 Task: Look for space in Vitré, France from 1st June, 2023 to 9th June, 2023 for 5 adults in price range Rs.6000 to Rs.12000. Place can be entire place with 3 bedrooms having 3 beds and 3 bathrooms. Property type can be house, flat, guest house. Booking option can be shelf check-in. Required host language is English.
Action: Mouse moved to (385, 77)
Screenshot: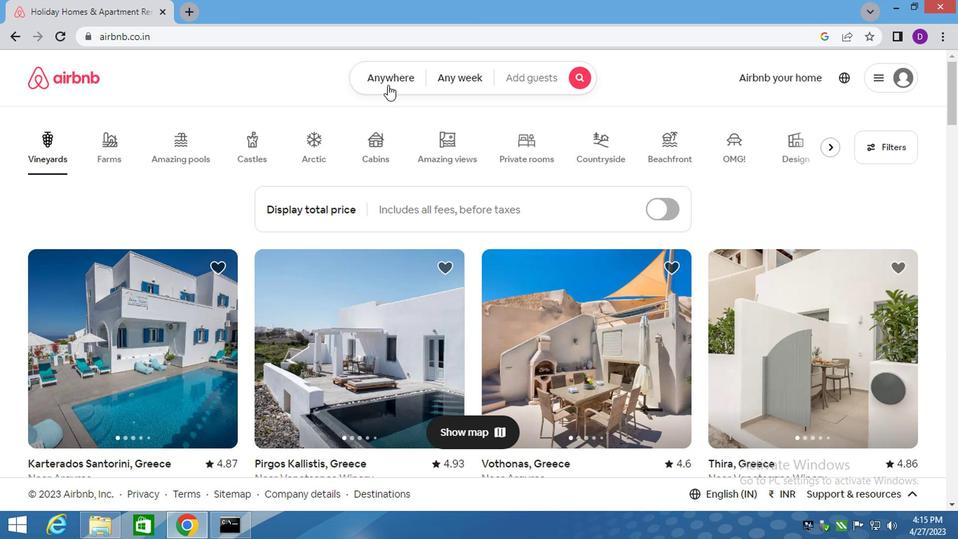 
Action: Mouse pressed left at (385, 77)
Screenshot: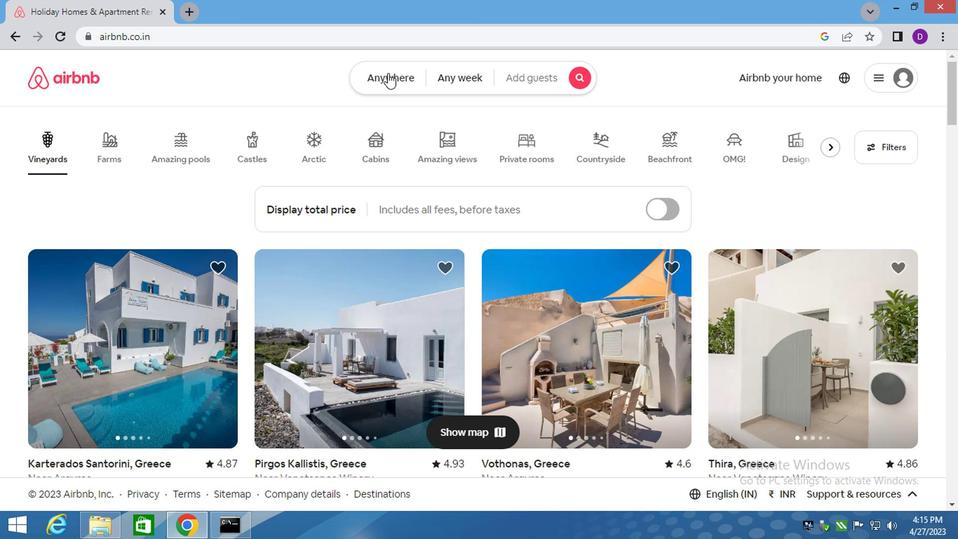 
Action: Mouse moved to (217, 140)
Screenshot: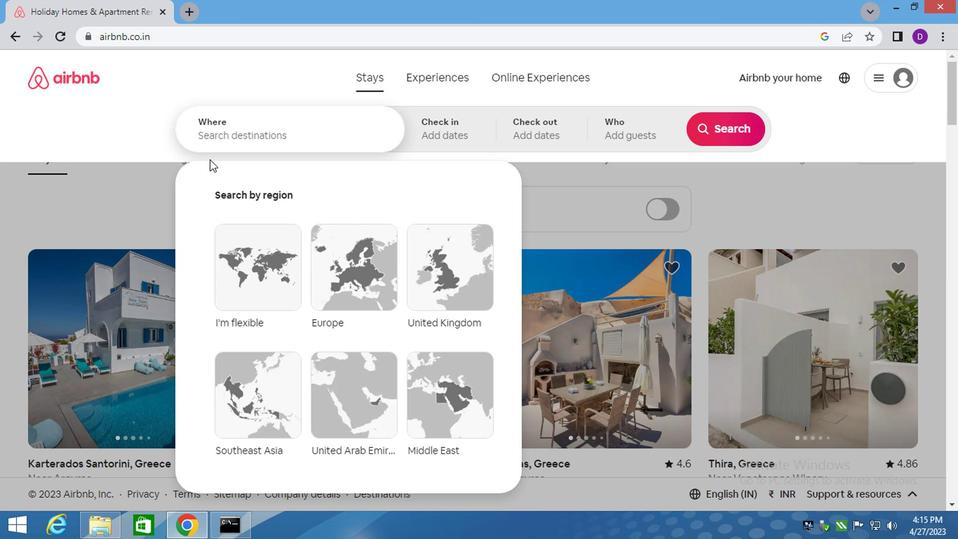 
Action: Mouse pressed left at (217, 140)
Screenshot: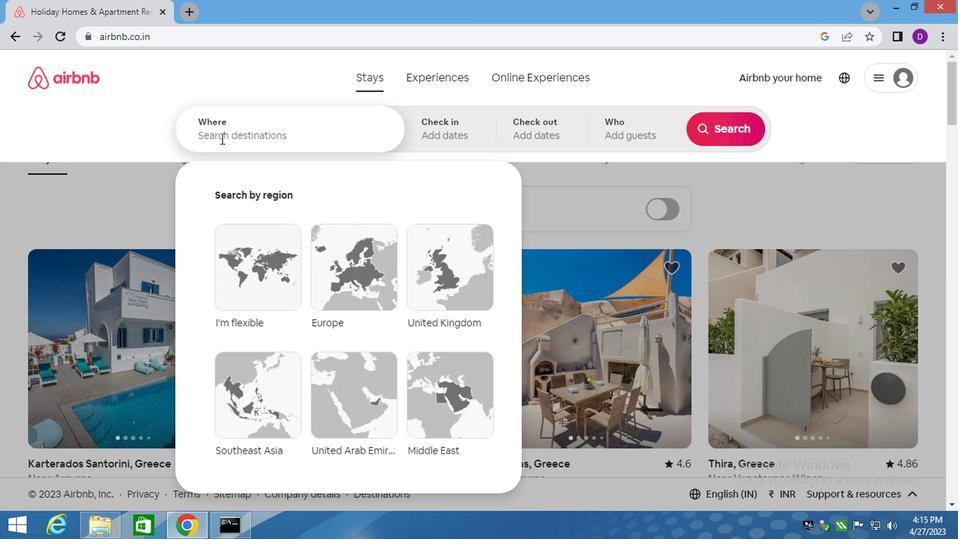 
Action: Key pressed <Key.shift>VITRE,<Key.space><Key.shift>FRAN
Screenshot: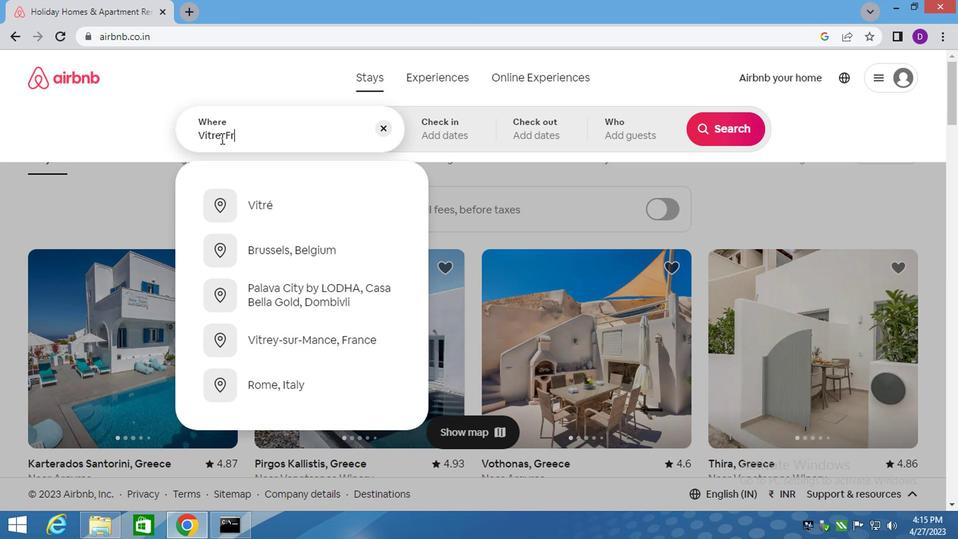 
Action: Mouse moved to (715, 240)
Screenshot: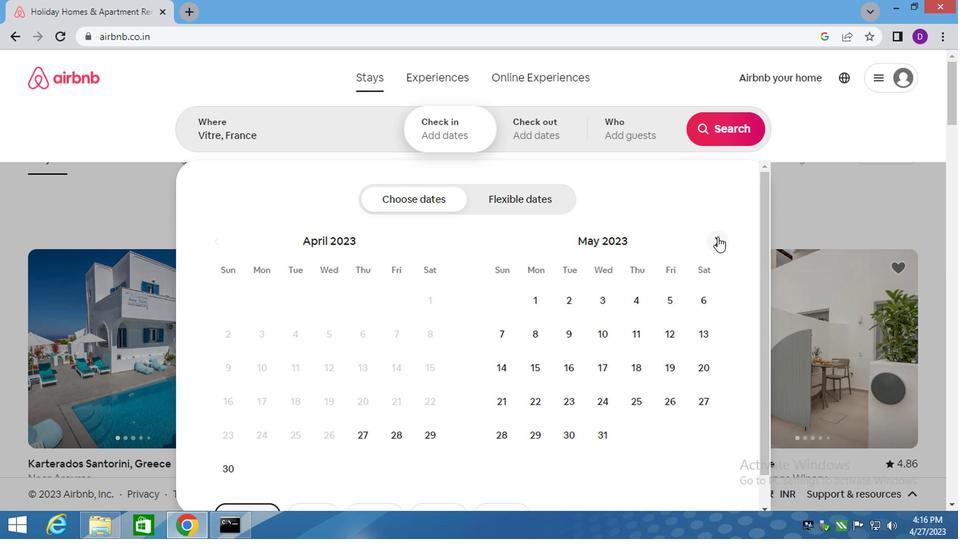 
Action: Mouse pressed left at (715, 240)
Screenshot: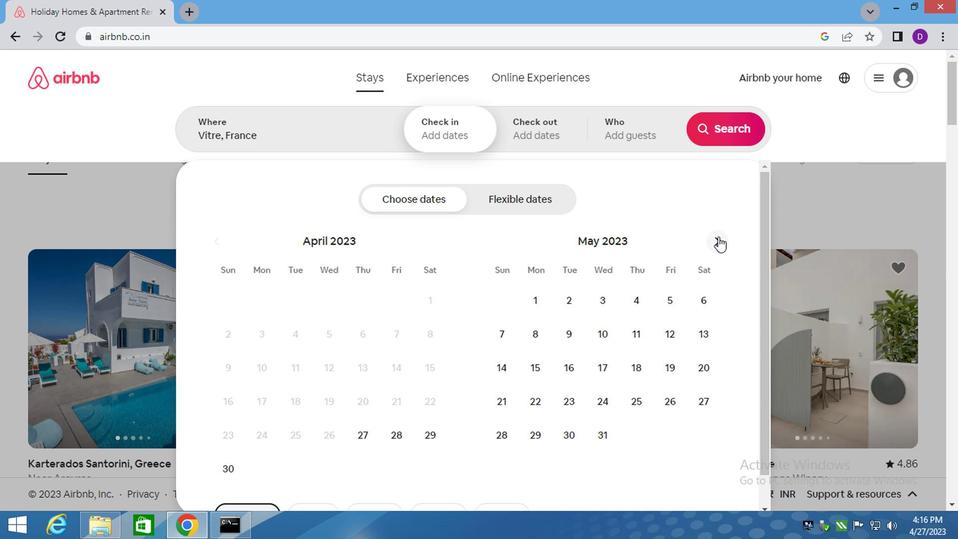 
Action: Mouse moved to (632, 305)
Screenshot: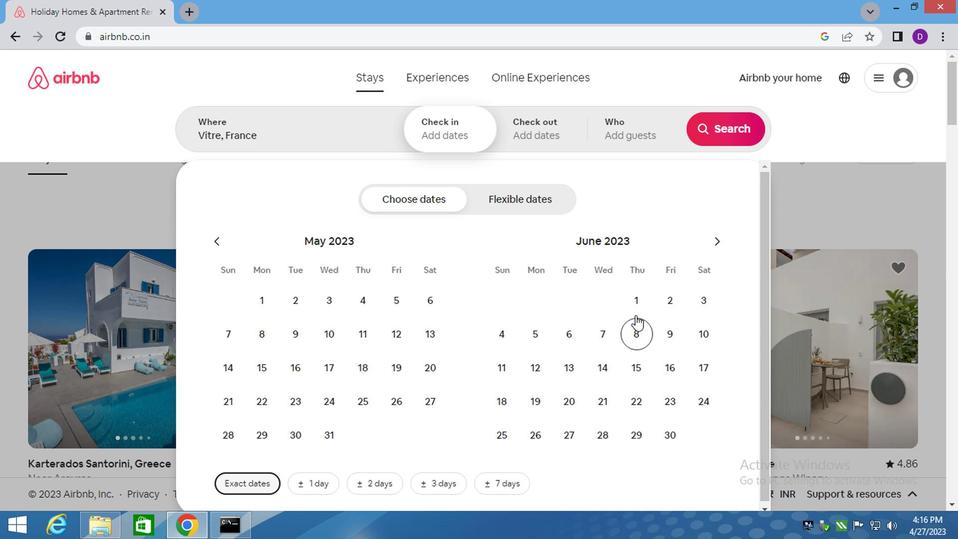 
Action: Mouse pressed left at (632, 305)
Screenshot: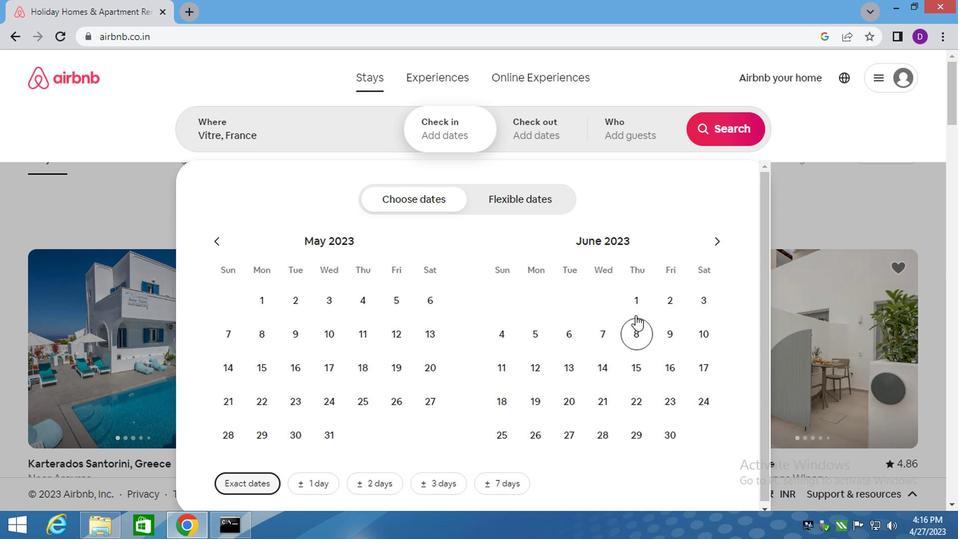 
Action: Mouse moved to (665, 344)
Screenshot: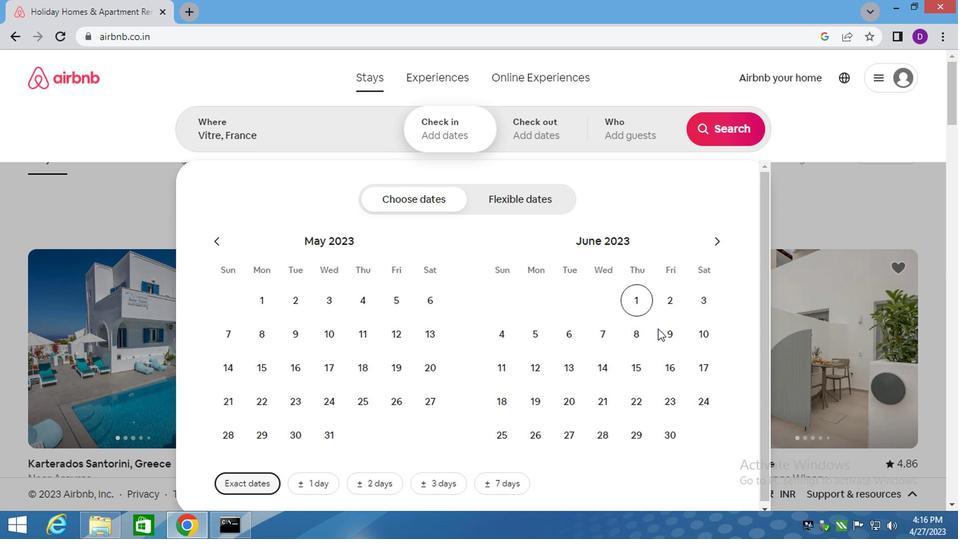 
Action: Mouse pressed left at (665, 344)
Screenshot: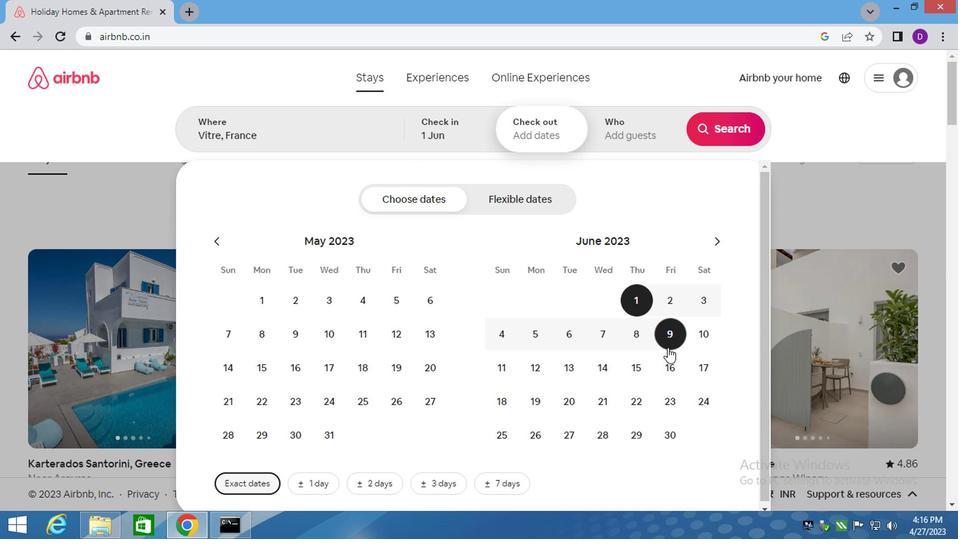 
Action: Mouse moved to (626, 144)
Screenshot: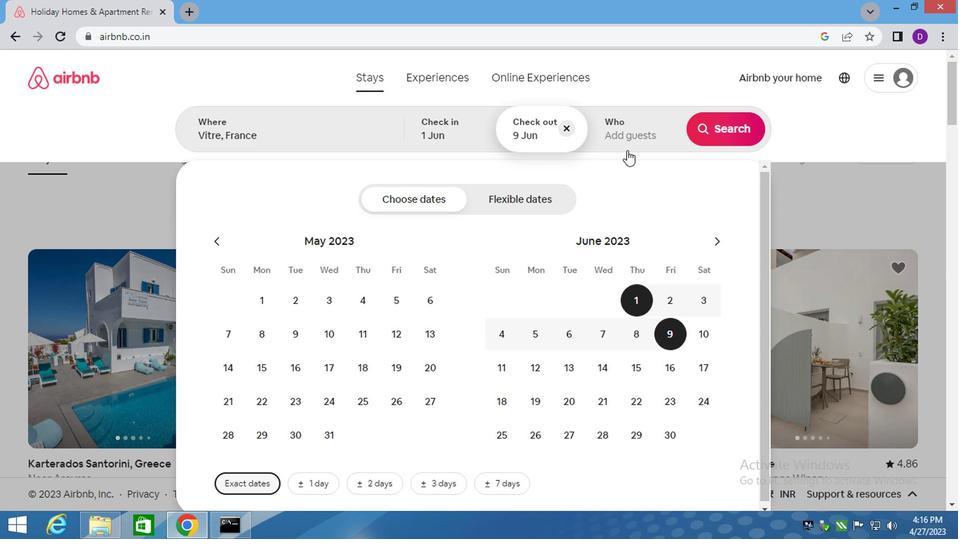 
Action: Mouse pressed left at (626, 144)
Screenshot: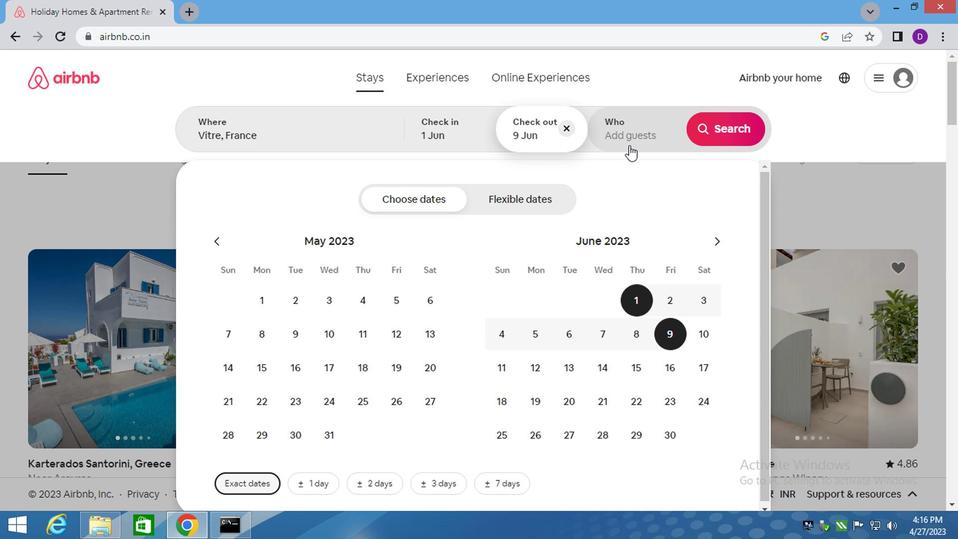 
Action: Mouse moved to (731, 204)
Screenshot: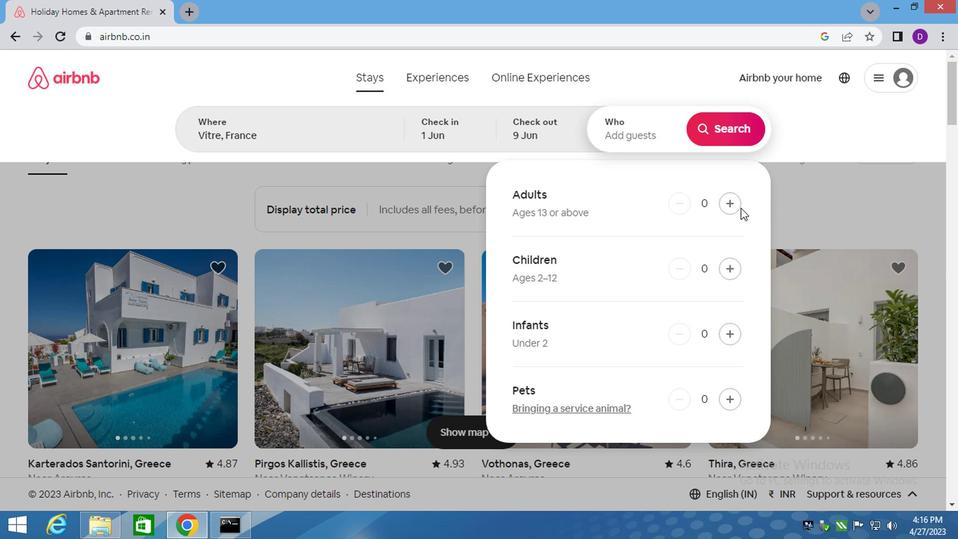 
Action: Mouse pressed left at (731, 204)
Screenshot: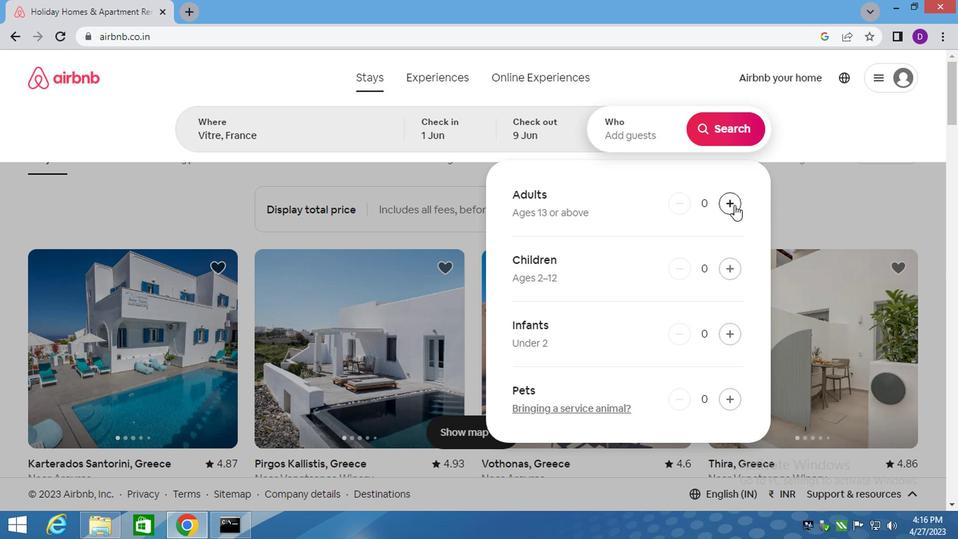 
Action: Mouse pressed left at (731, 204)
Screenshot: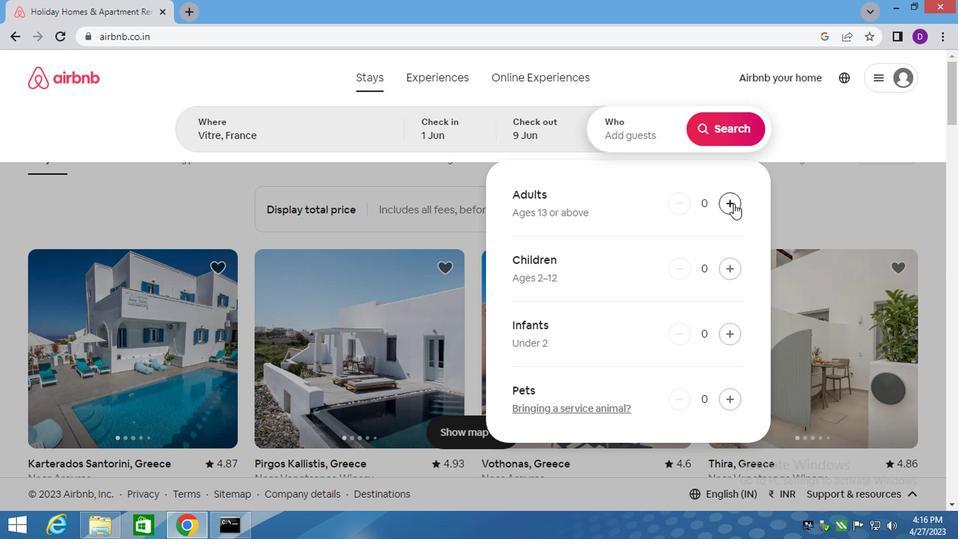 
Action: Mouse pressed left at (731, 204)
Screenshot: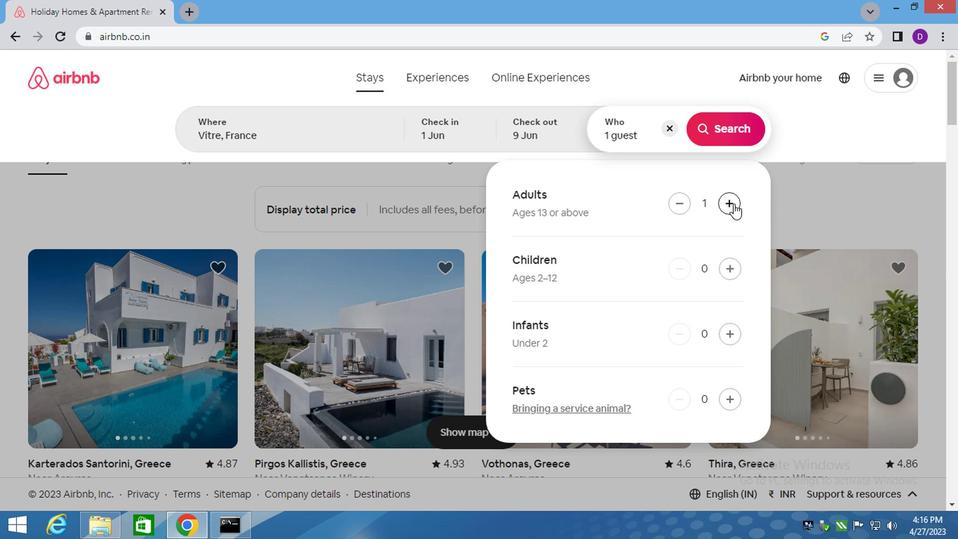 
Action: Mouse pressed left at (731, 204)
Screenshot: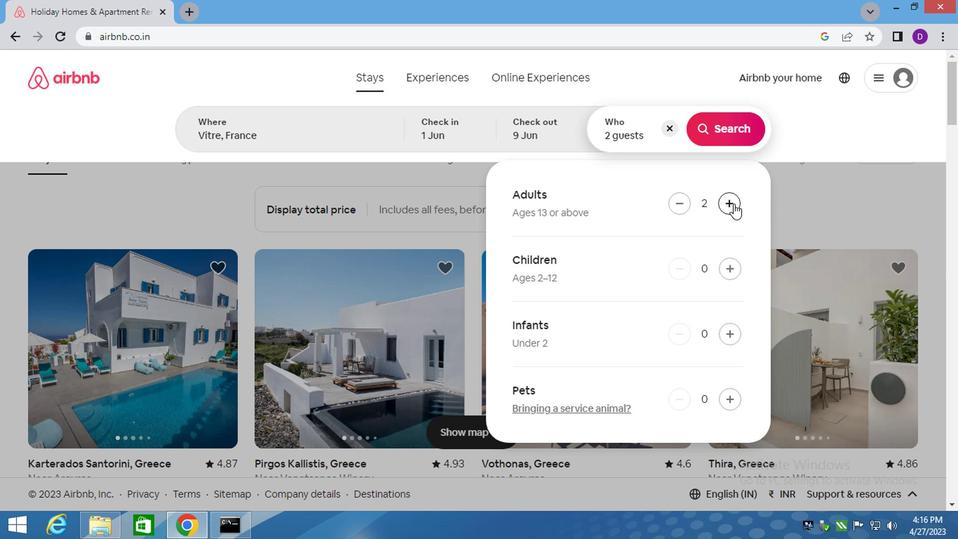 
Action: Mouse pressed left at (731, 204)
Screenshot: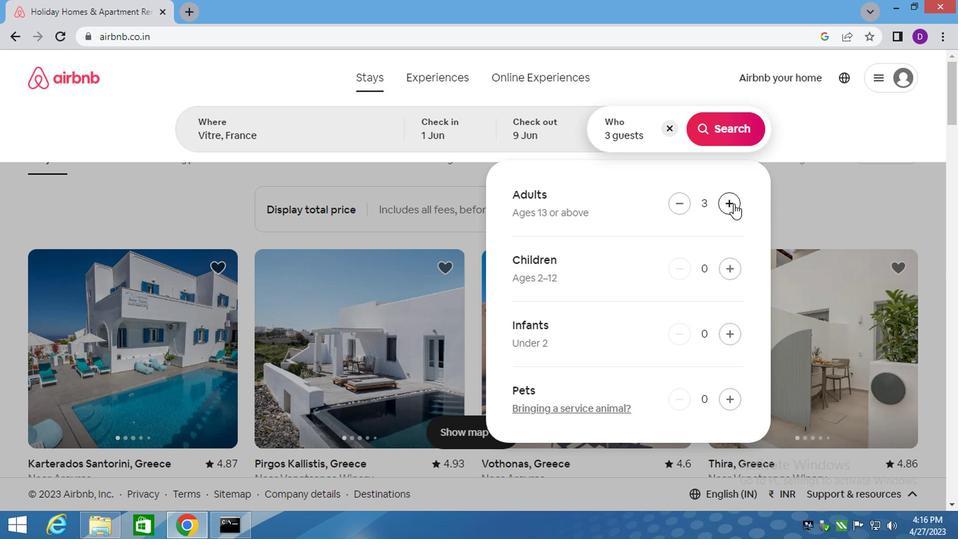 
Action: Mouse moved to (698, 142)
Screenshot: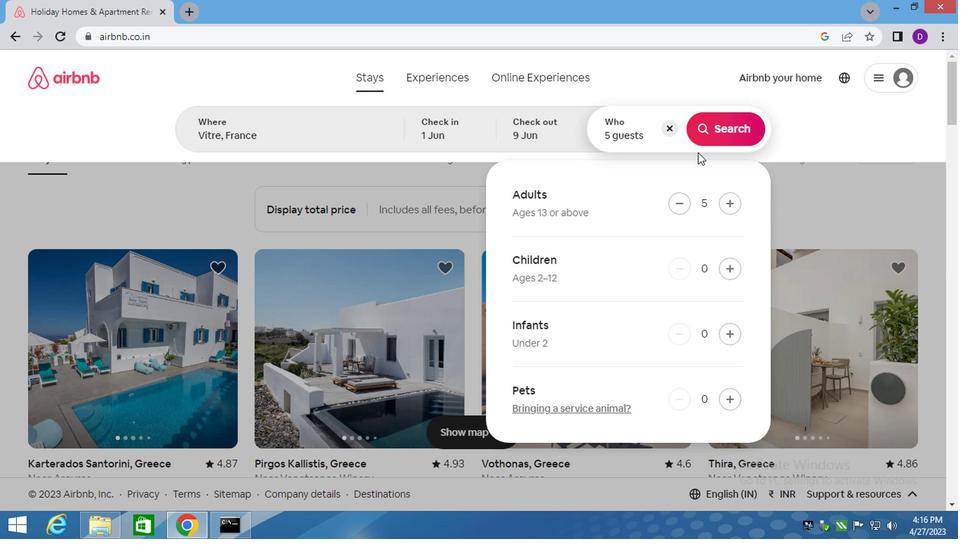
Action: Mouse pressed left at (698, 142)
Screenshot: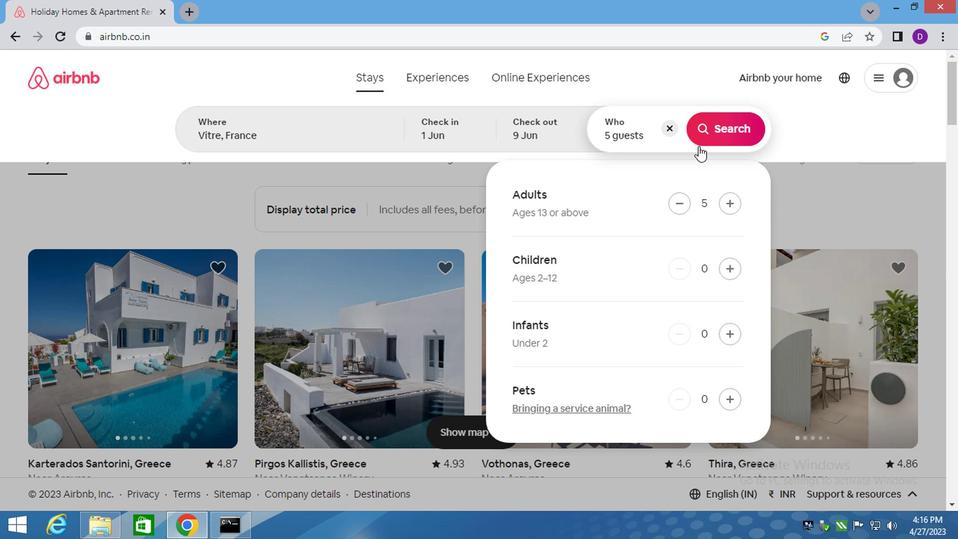 
Action: Mouse moved to (878, 140)
Screenshot: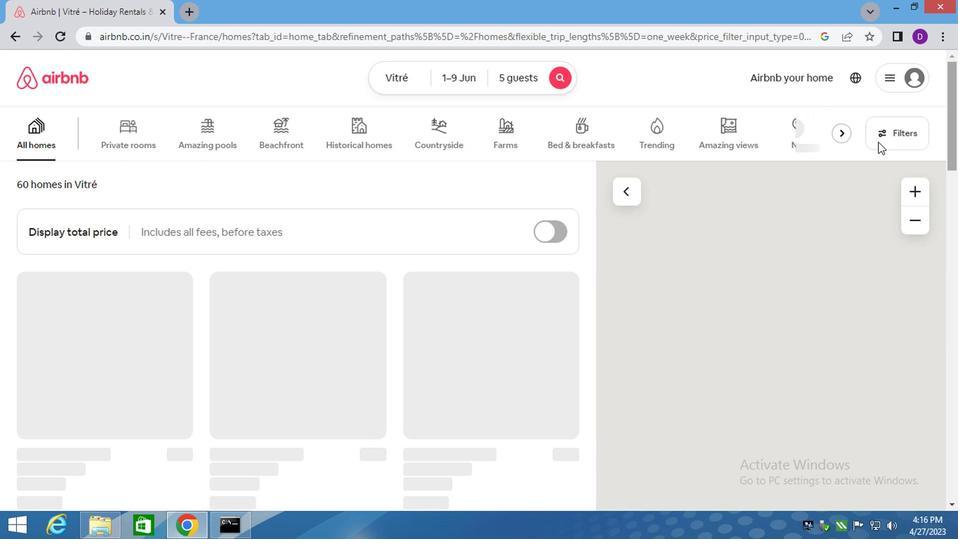 
Action: Mouse pressed left at (878, 140)
Screenshot: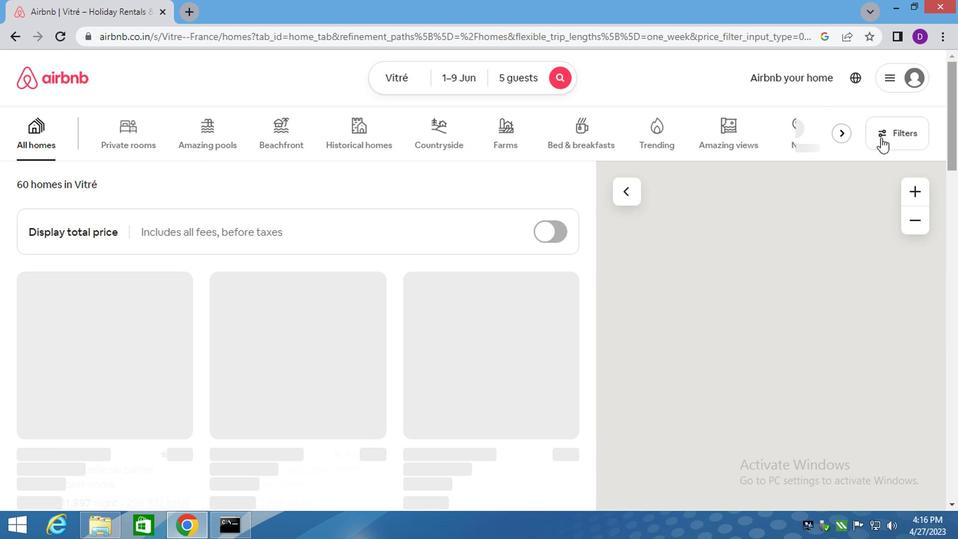 
Action: Mouse moved to (308, 300)
Screenshot: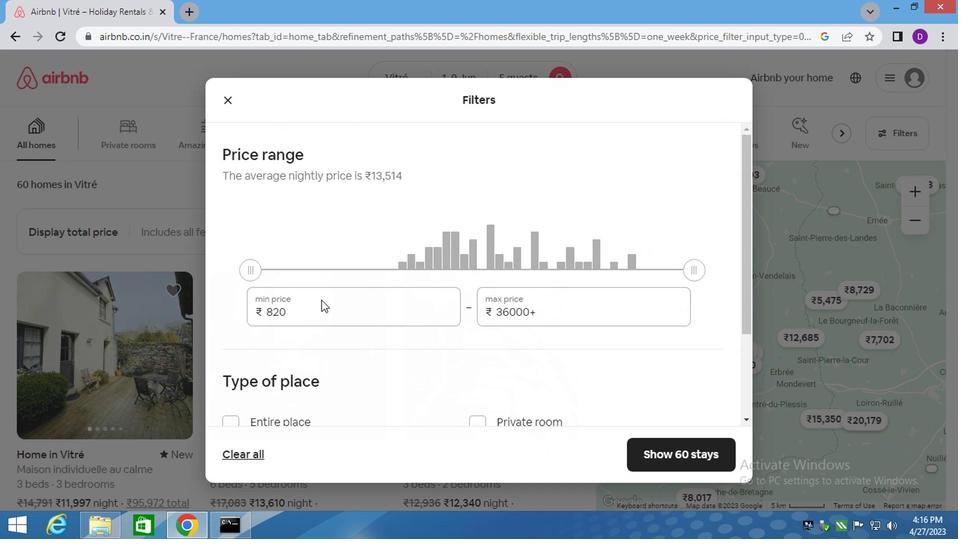 
Action: Mouse pressed left at (308, 300)
Screenshot: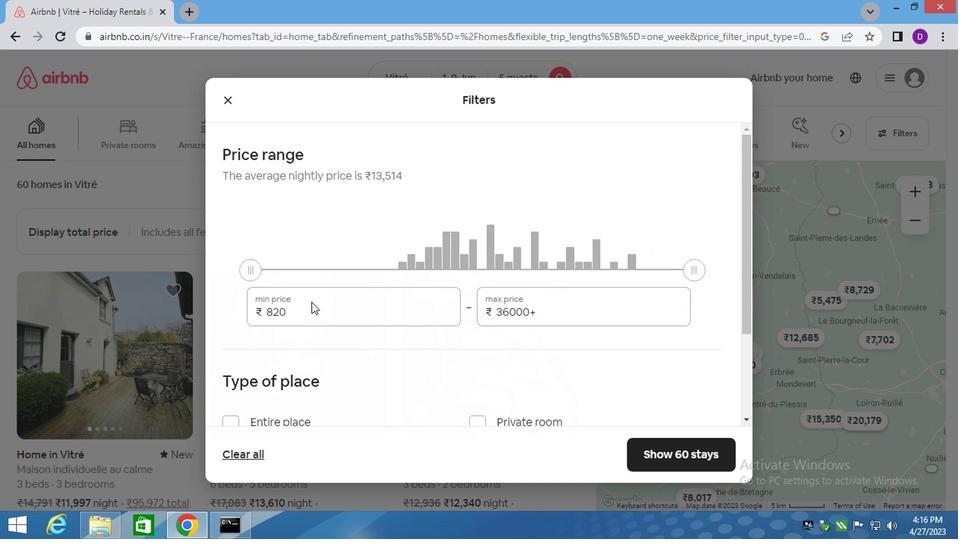 
Action: Mouse pressed left at (308, 300)
Screenshot: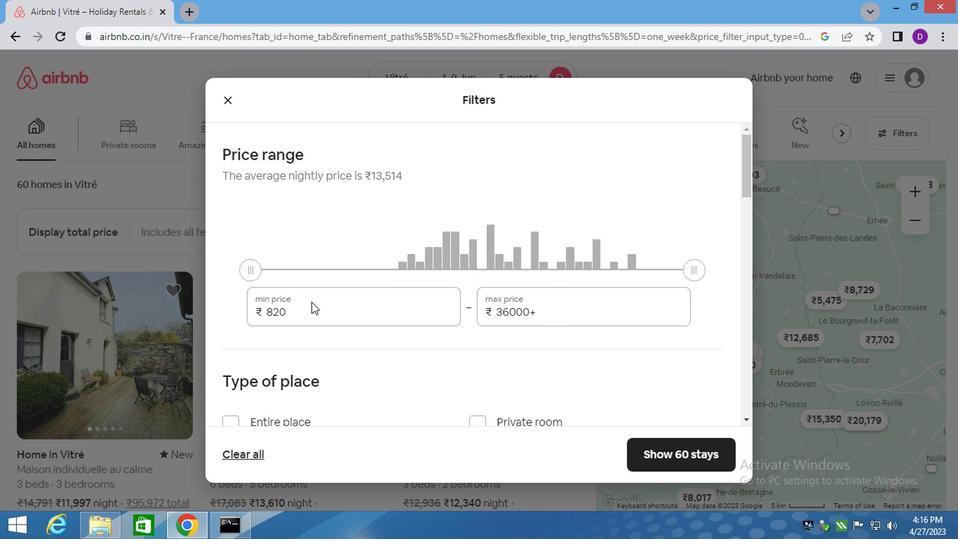 
Action: Mouse pressed left at (308, 300)
Screenshot: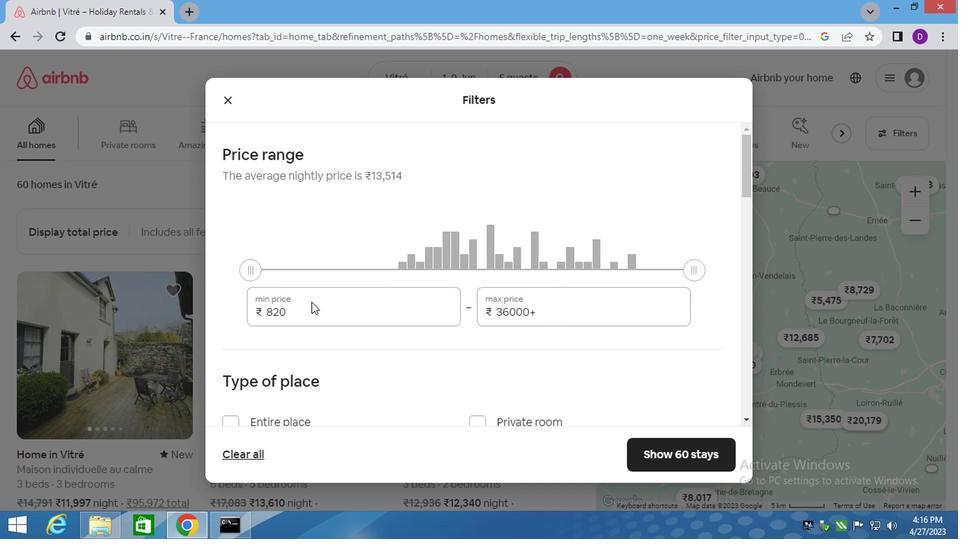 
Action: Mouse moved to (288, 306)
Screenshot: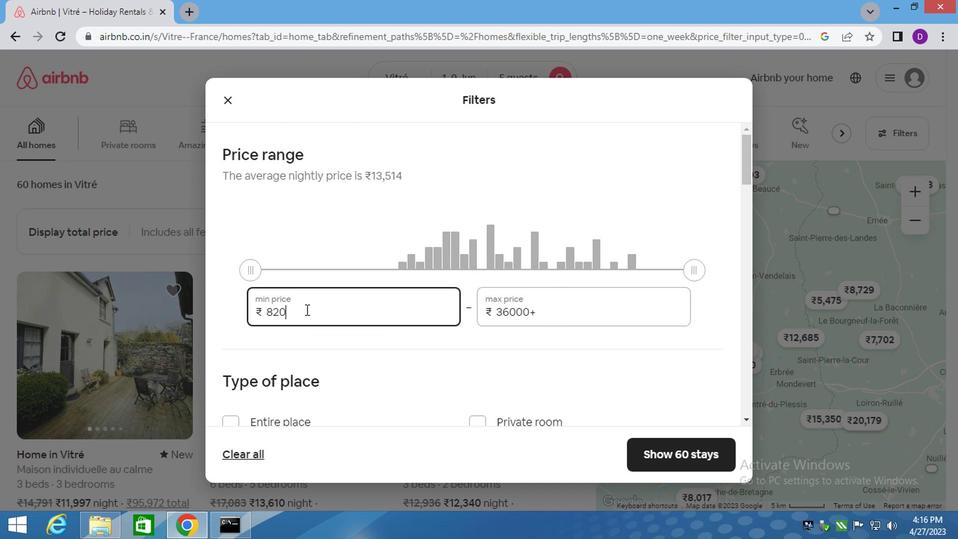 
Action: Mouse pressed left at (288, 306)
Screenshot: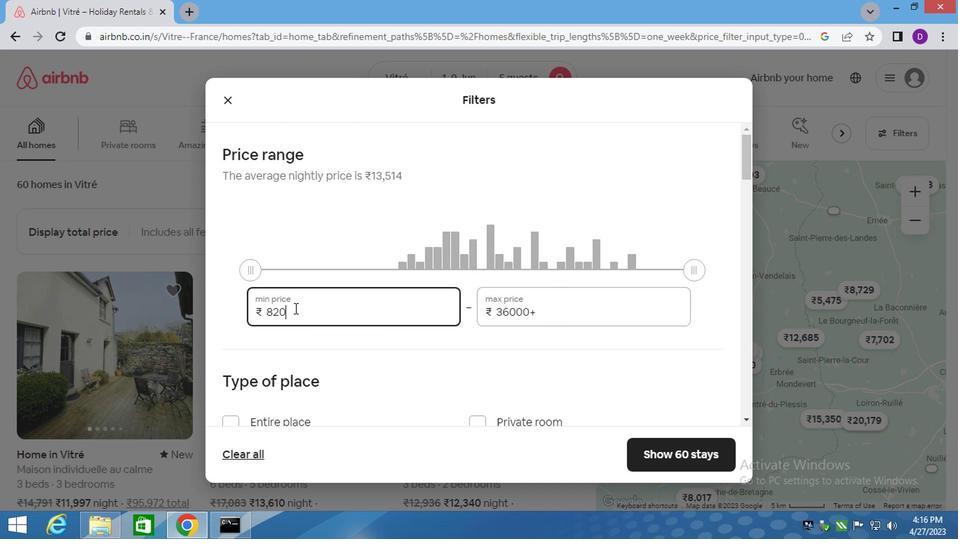 
Action: Mouse pressed left at (288, 306)
Screenshot: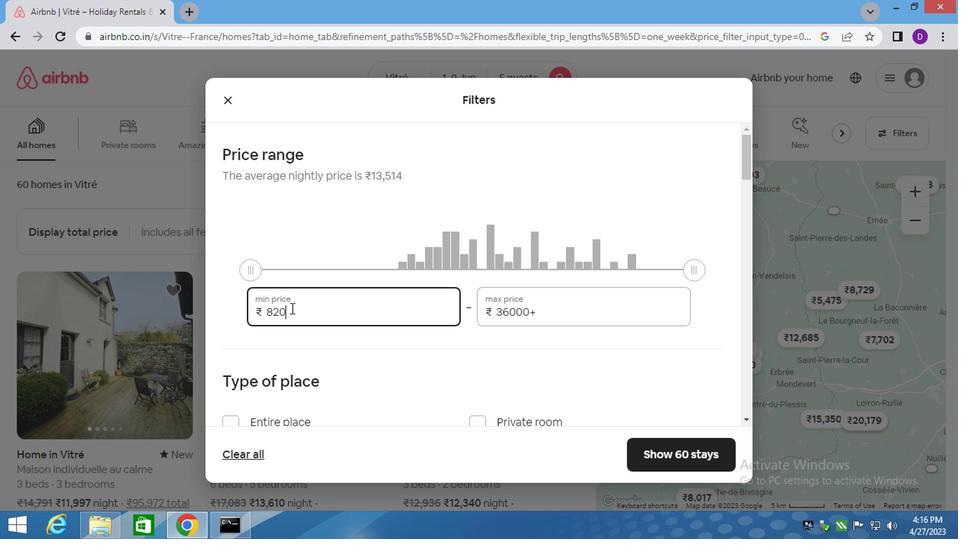 
Action: Mouse pressed left at (288, 306)
Screenshot: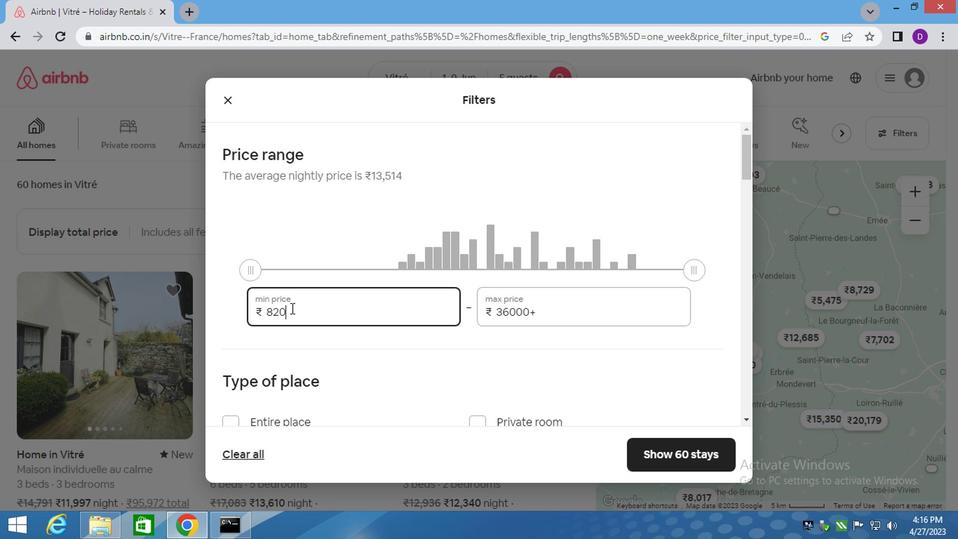 
Action: Mouse moved to (288, 313)
Screenshot: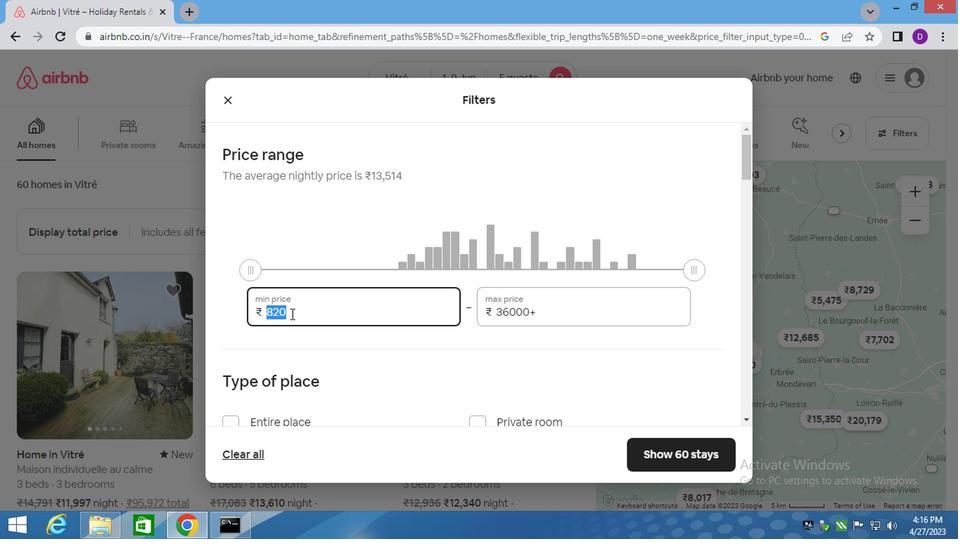 
Action: Key pressed 6000<Key.tab>12
Screenshot: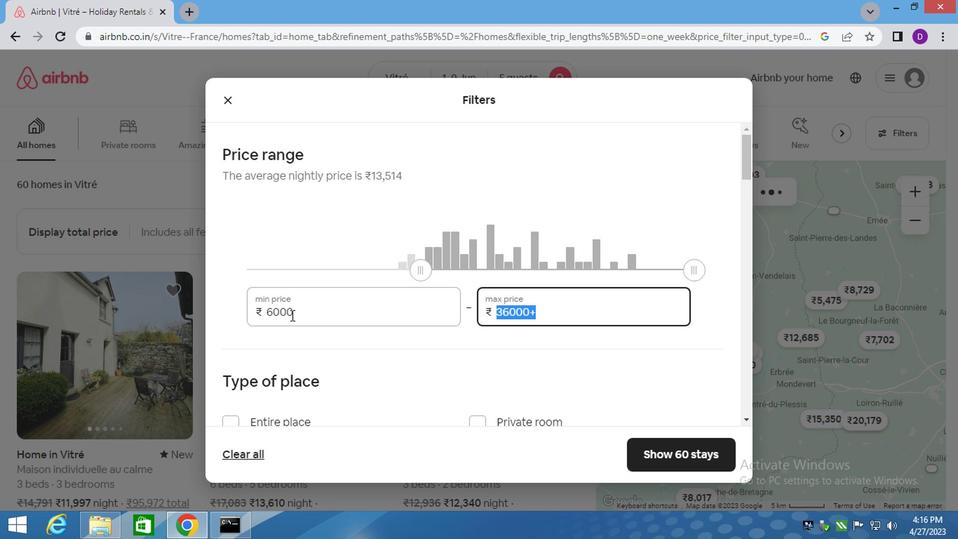 
Action: Mouse moved to (289, 315)
Screenshot: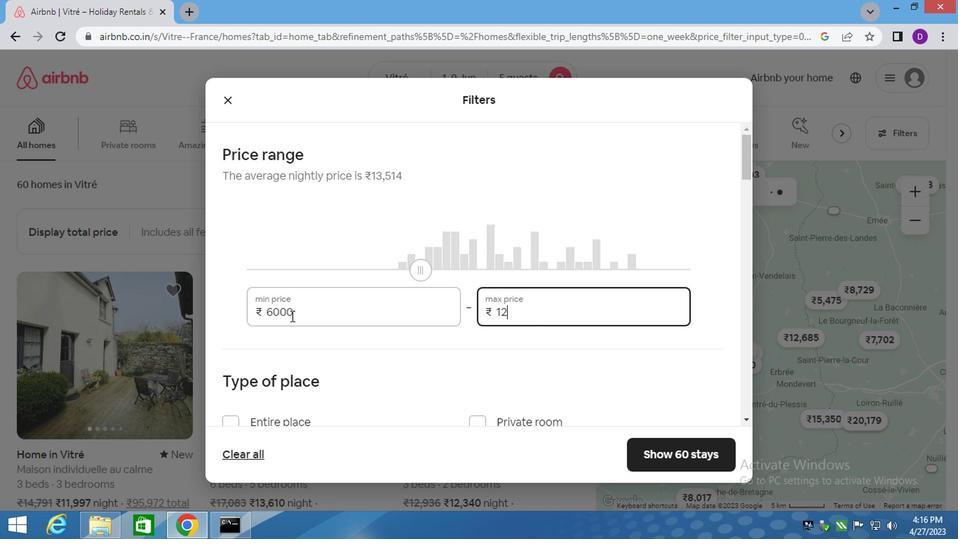 
Action: Key pressed 00
Screenshot: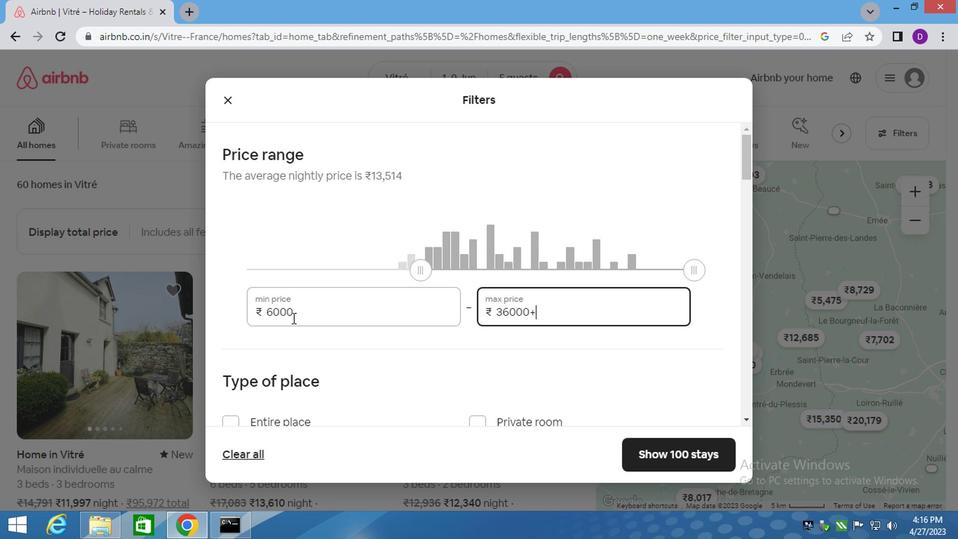 
Action: Mouse moved to (502, 301)
Screenshot: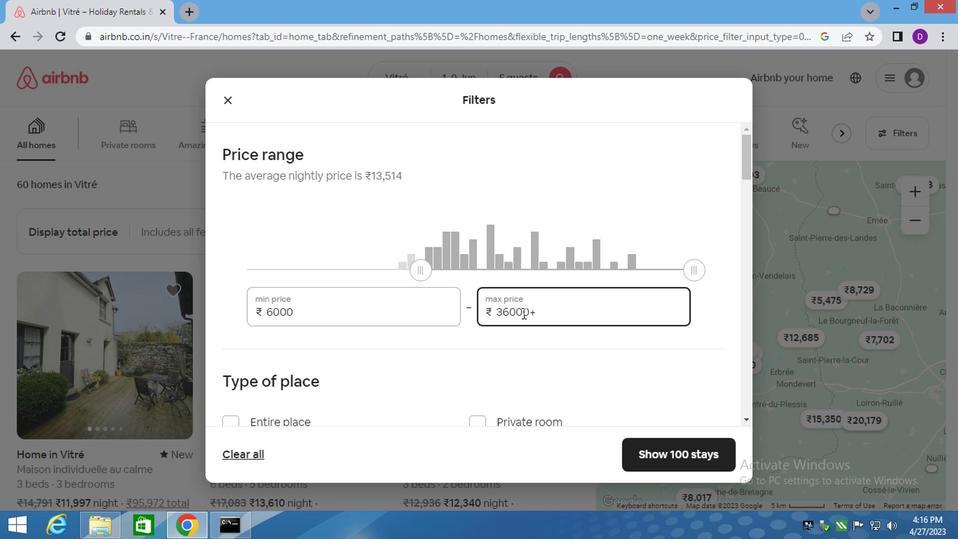 
Action: Mouse pressed left at (502, 301)
Screenshot: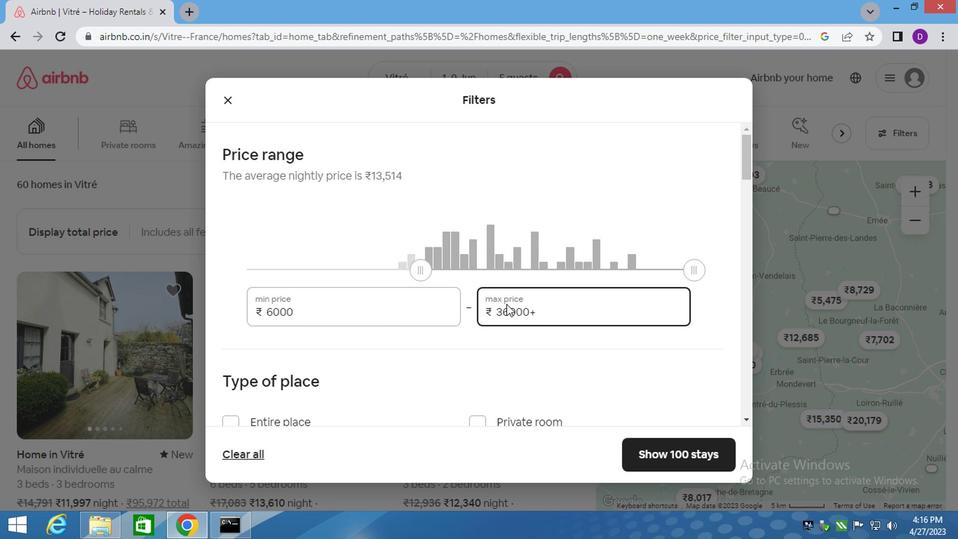 
Action: Mouse pressed left at (502, 301)
Screenshot: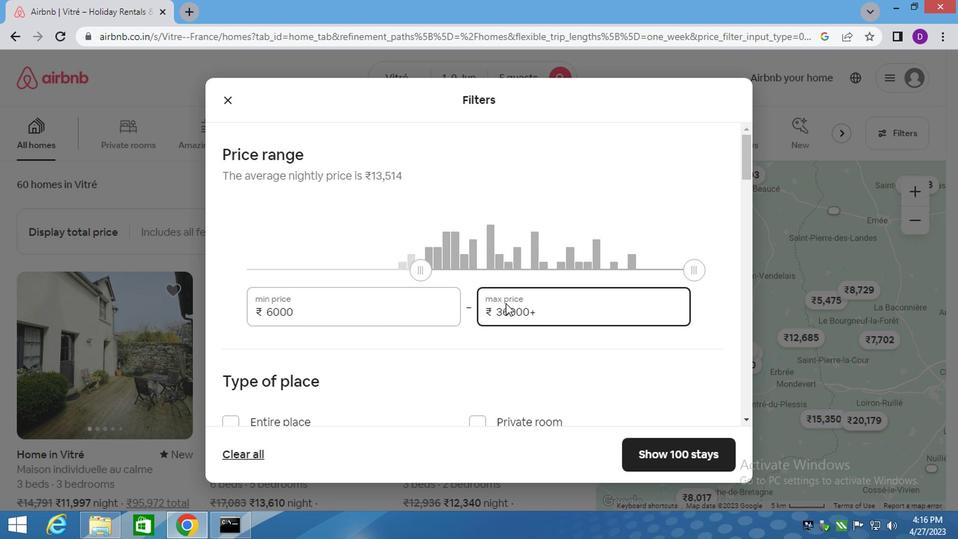 
Action: Mouse pressed left at (502, 301)
Screenshot: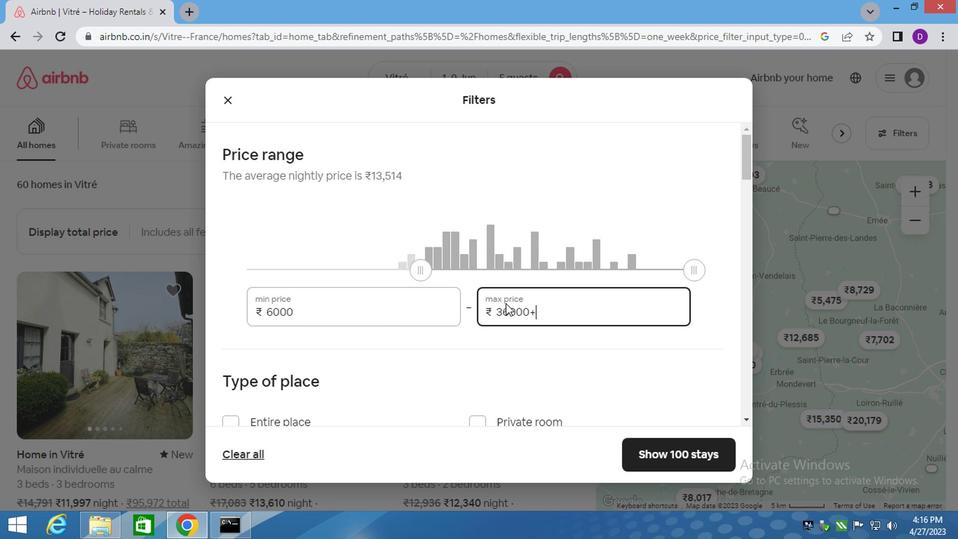 
Action: Mouse moved to (502, 314)
Screenshot: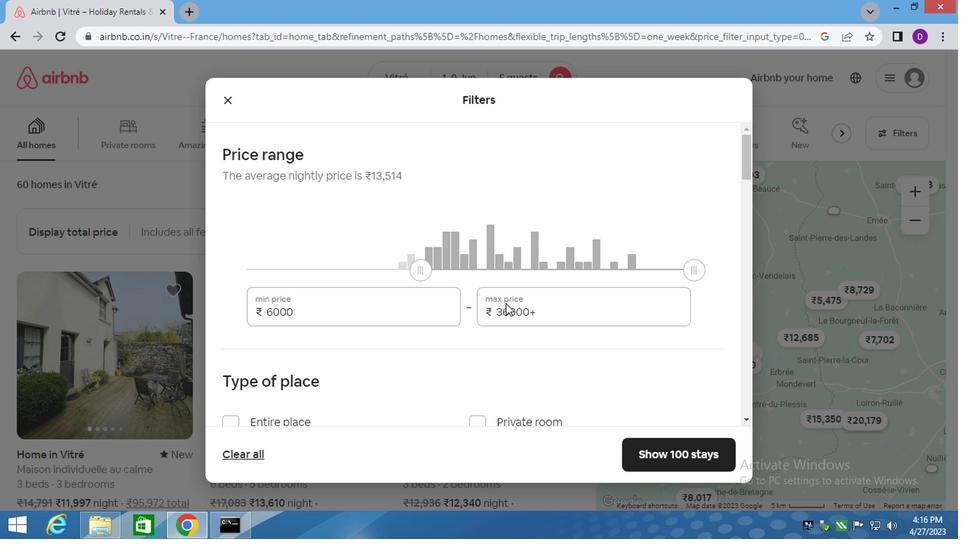 
Action: Mouse pressed left at (502, 314)
Screenshot: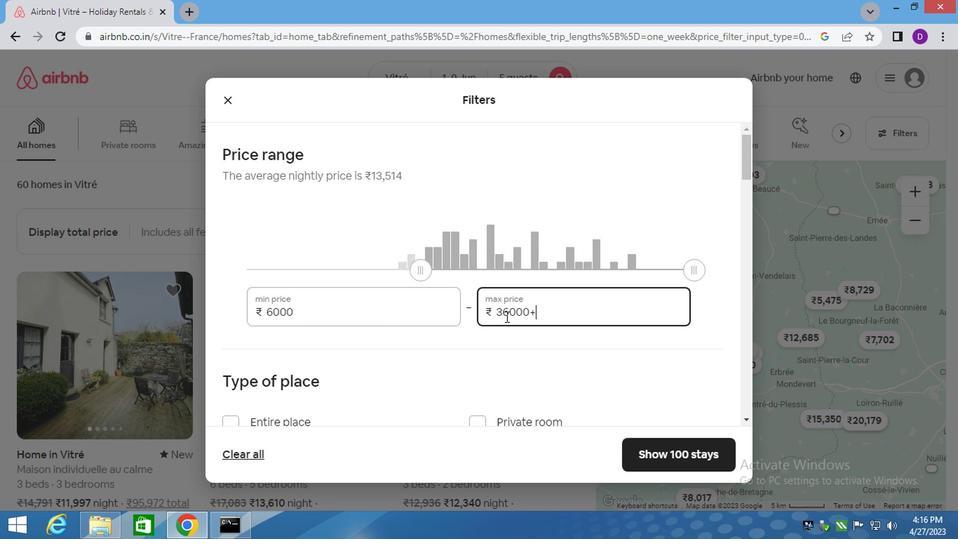 
Action: Mouse pressed left at (502, 314)
Screenshot: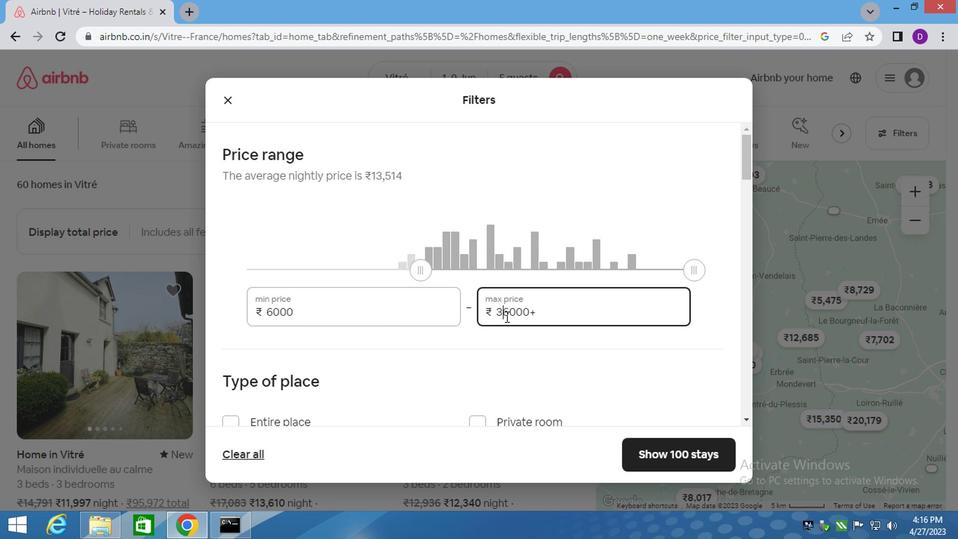 
Action: Mouse pressed left at (502, 314)
Screenshot: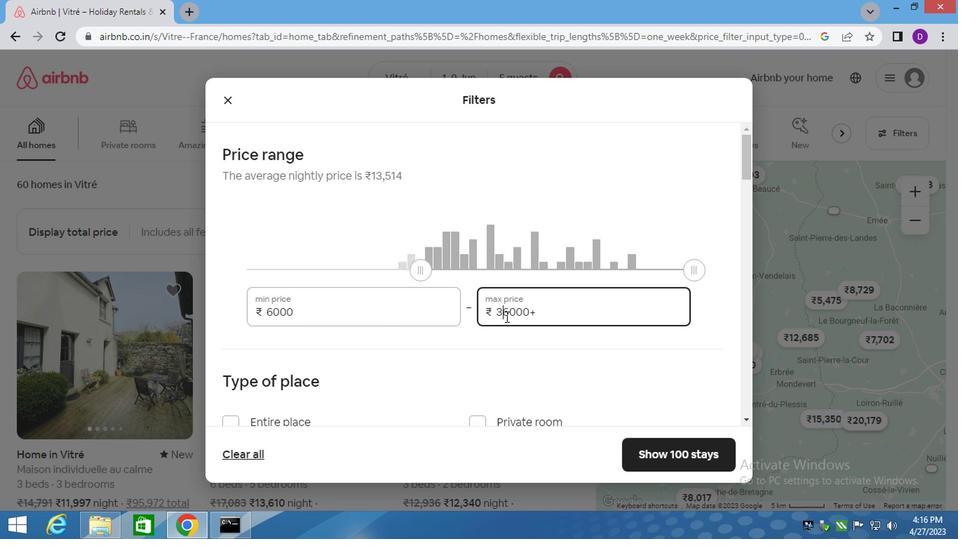 
Action: Key pressed 12000
Screenshot: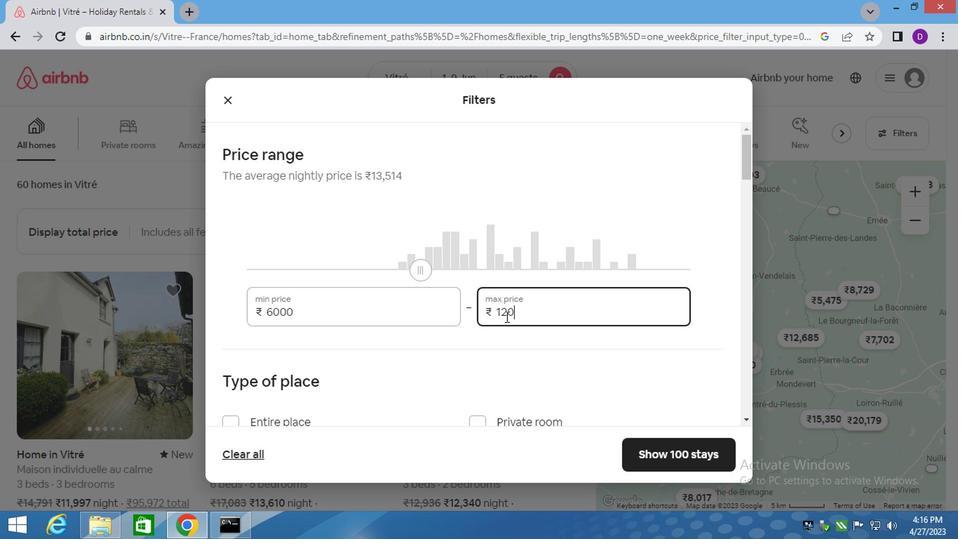 
Action: Mouse moved to (387, 333)
Screenshot: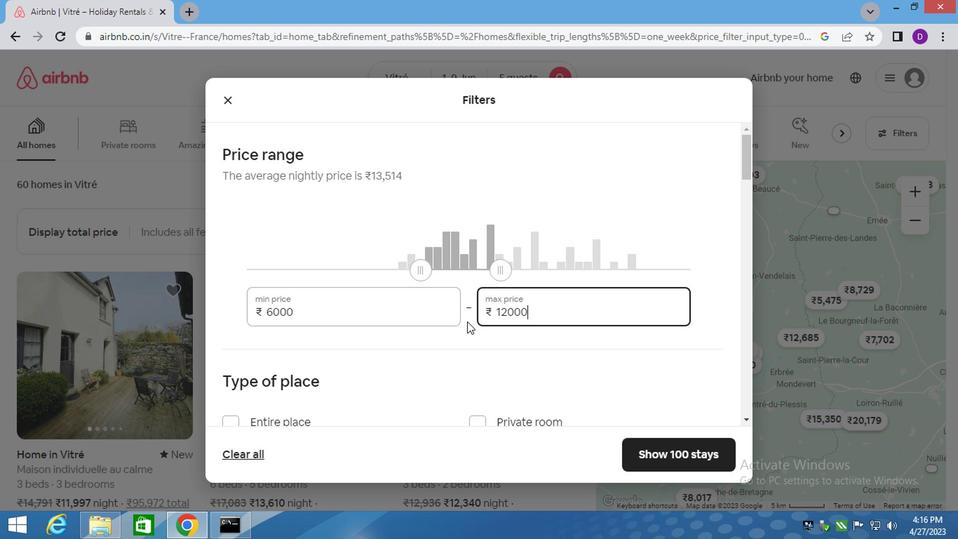 
Action: Mouse scrolled (387, 332) with delta (0, 0)
Screenshot: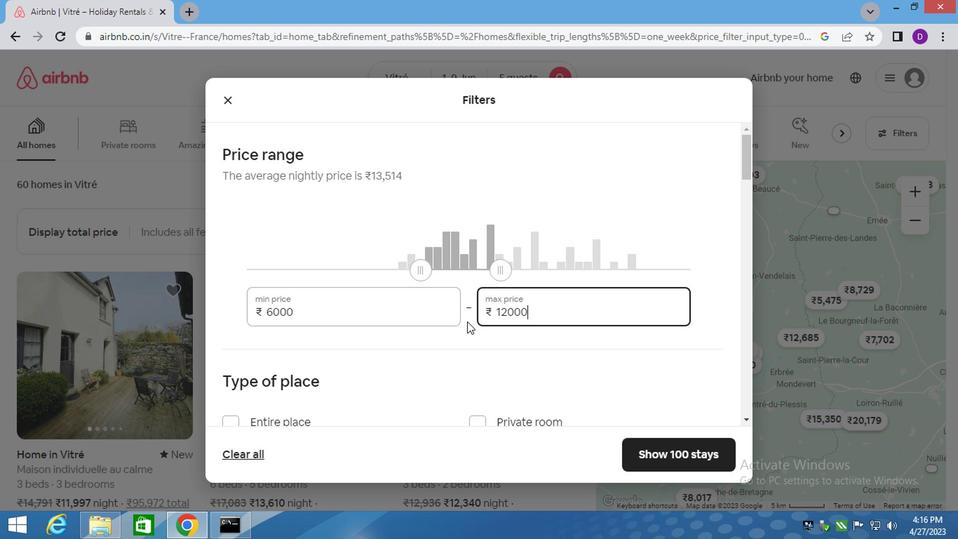 
Action: Mouse moved to (378, 333)
Screenshot: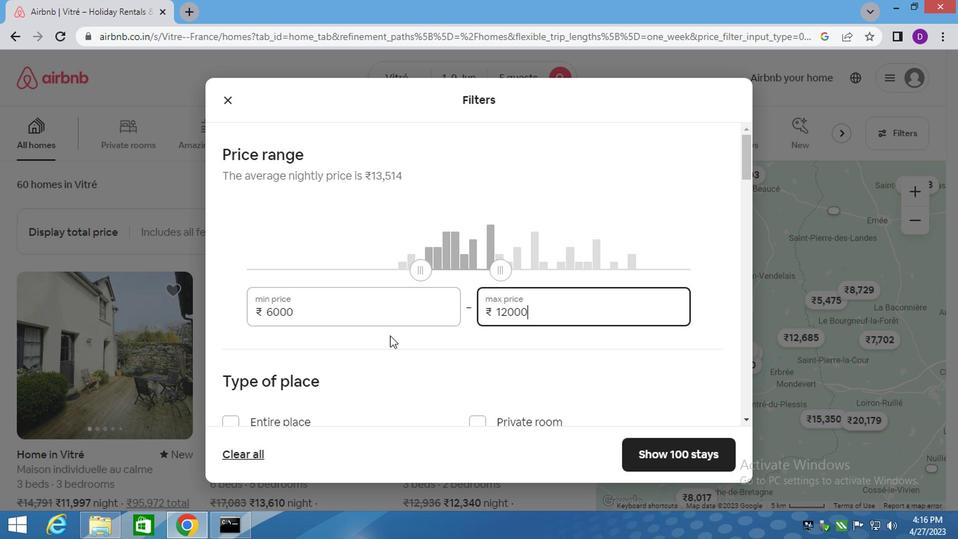 
Action: Mouse scrolled (385, 332) with delta (0, 0)
Screenshot: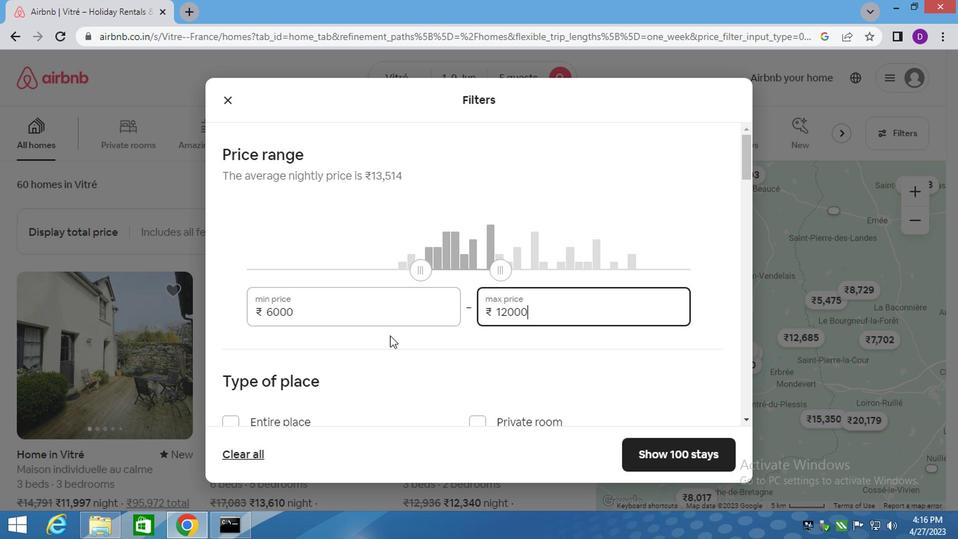 
Action: Mouse moved to (364, 332)
Screenshot: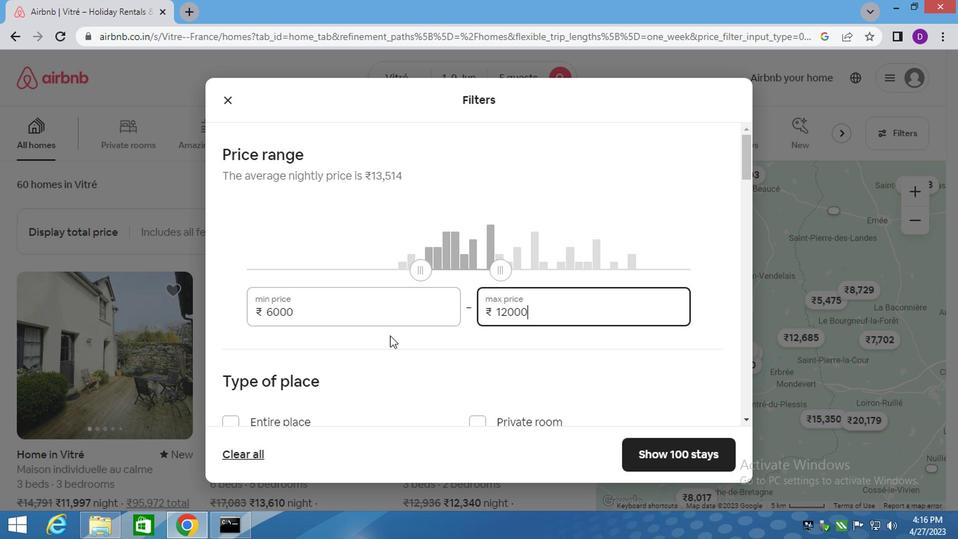 
Action: Mouse scrolled (378, 333) with delta (0, 0)
Screenshot: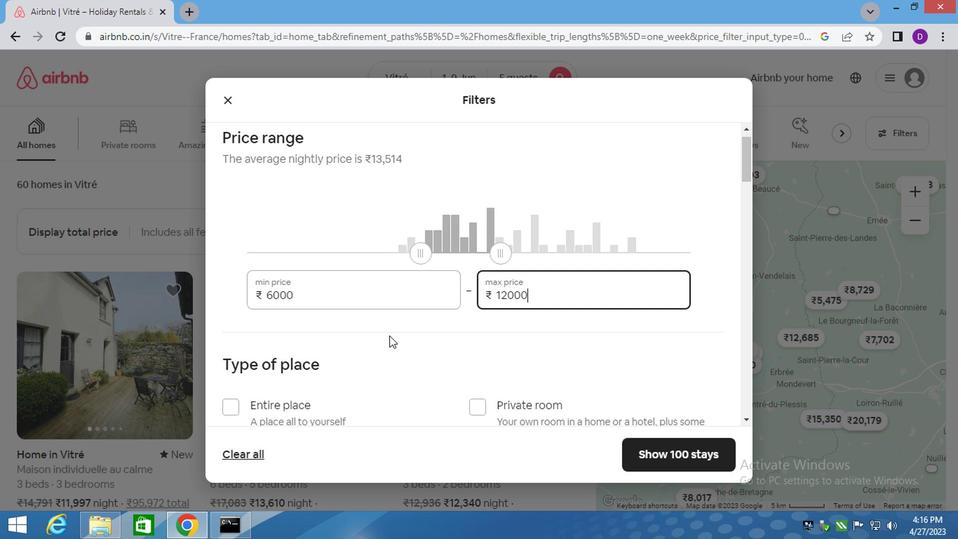 
Action: Mouse moved to (240, 220)
Screenshot: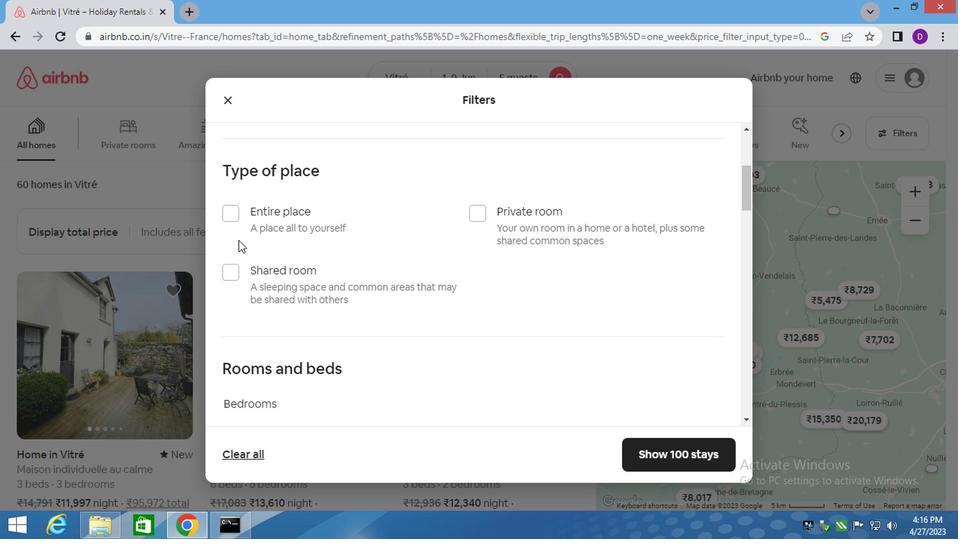 
Action: Mouse pressed left at (240, 220)
Screenshot: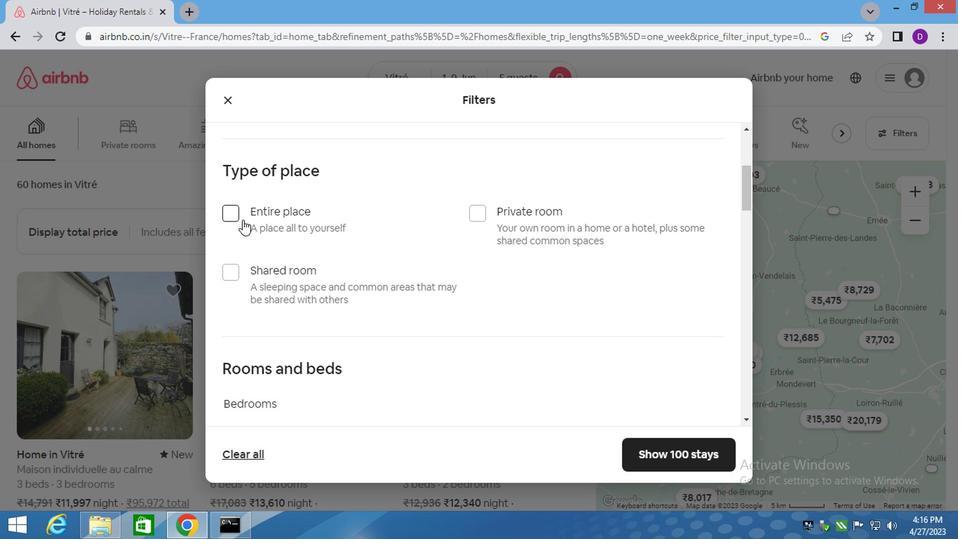 
Action: Mouse moved to (269, 270)
Screenshot: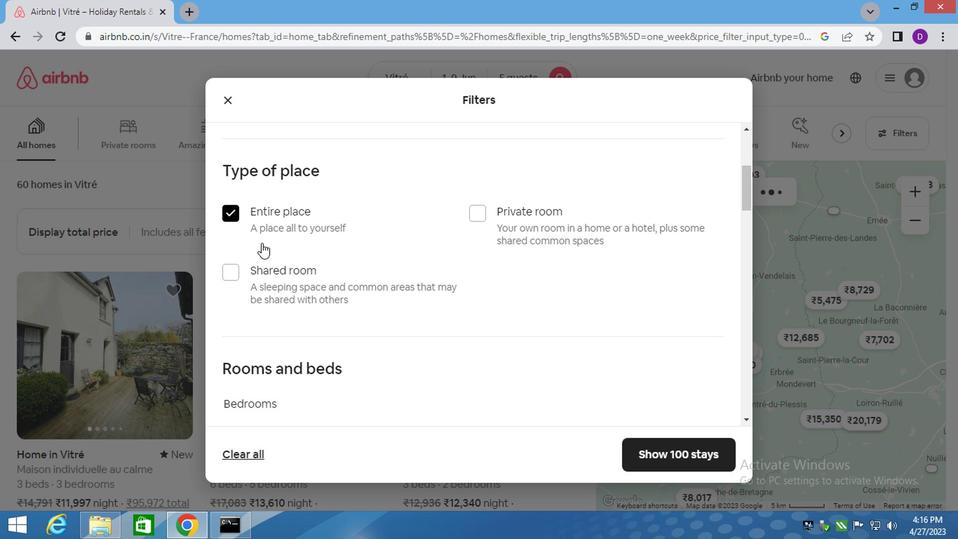 
Action: Mouse scrolled (267, 266) with delta (0, 0)
Screenshot: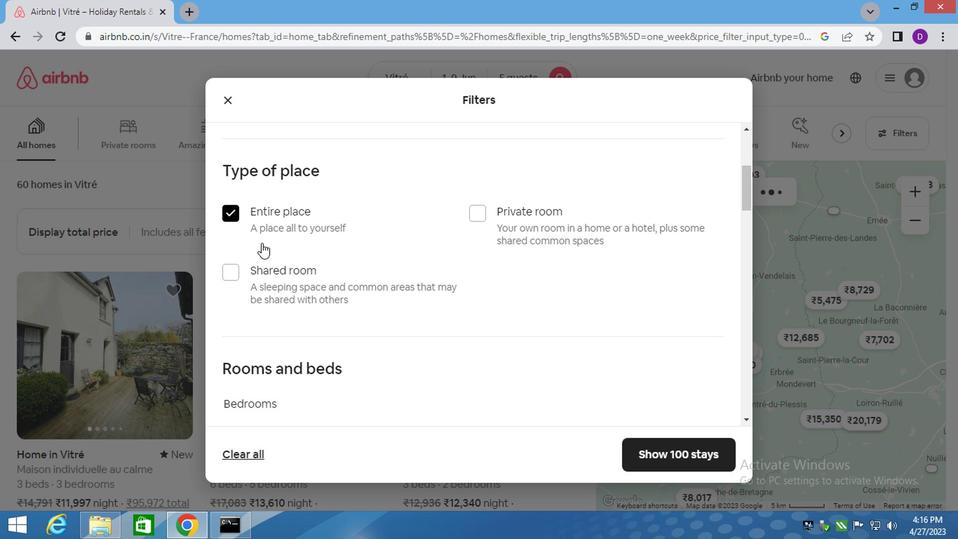 
Action: Mouse moved to (269, 271)
Screenshot: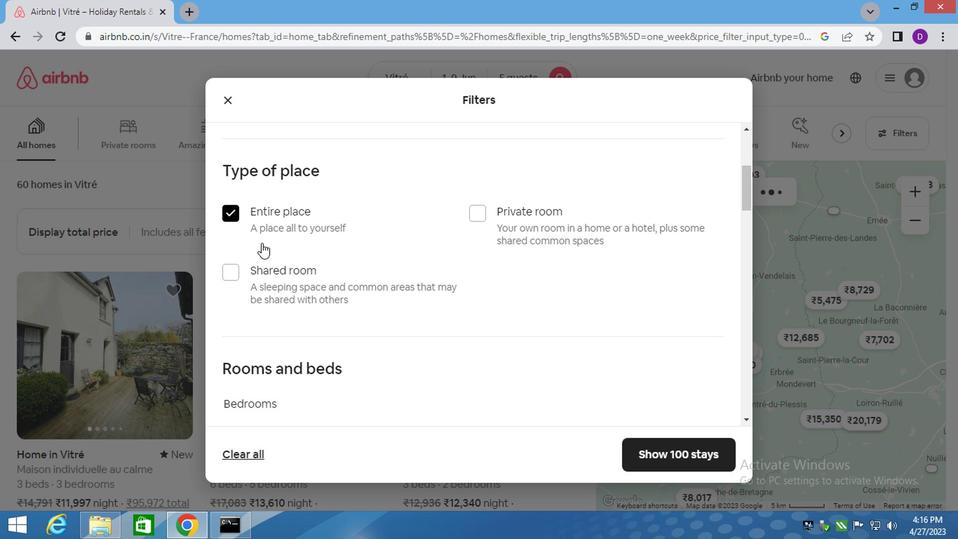 
Action: Mouse scrolled (269, 270) with delta (0, 0)
Screenshot: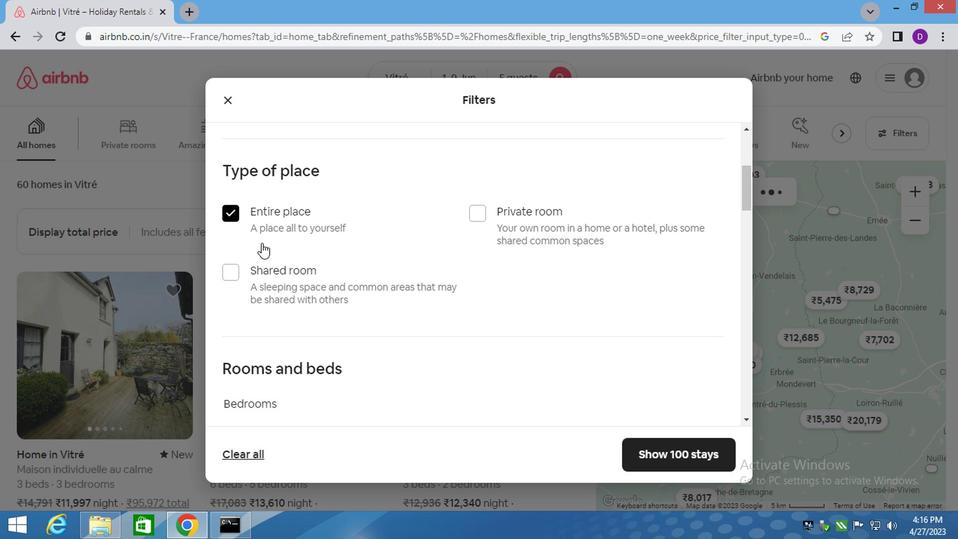 
Action: Mouse moved to (269, 272)
Screenshot: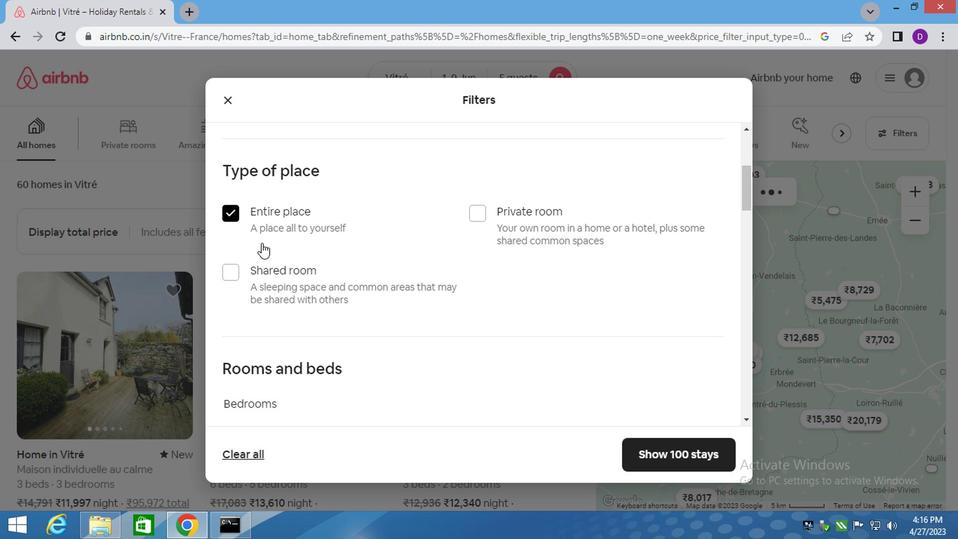 
Action: Mouse scrolled (269, 272) with delta (0, 0)
Screenshot: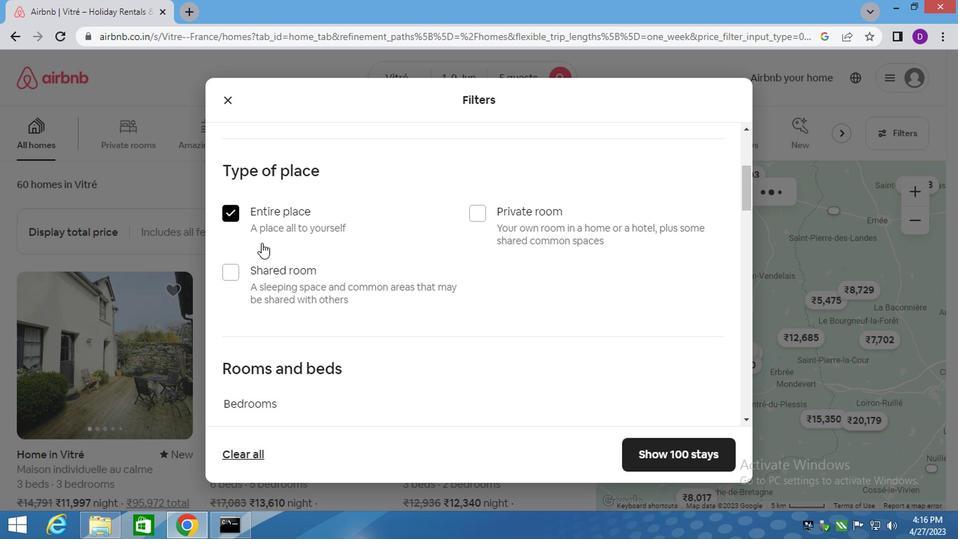 
Action: Mouse moved to (274, 278)
Screenshot: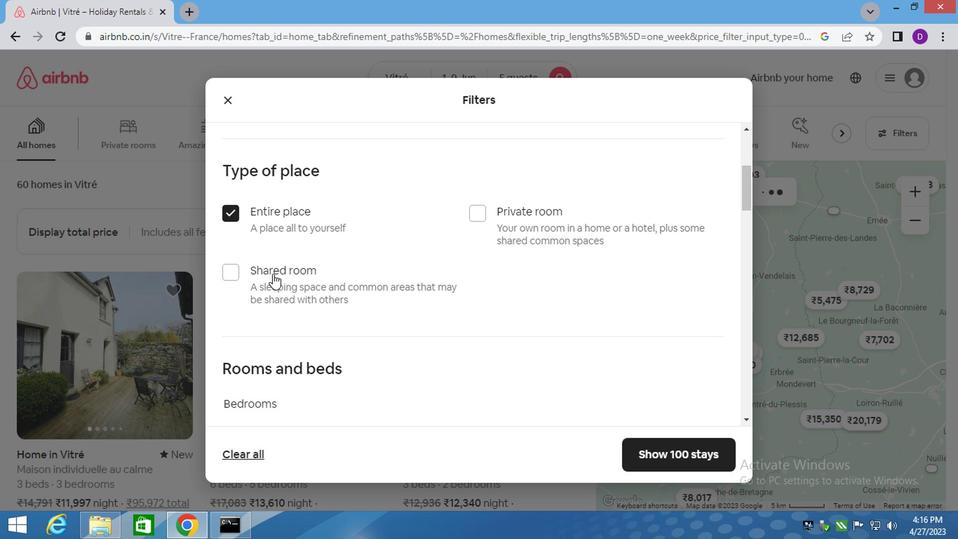 
Action: Mouse scrolled (272, 276) with delta (0, 0)
Screenshot: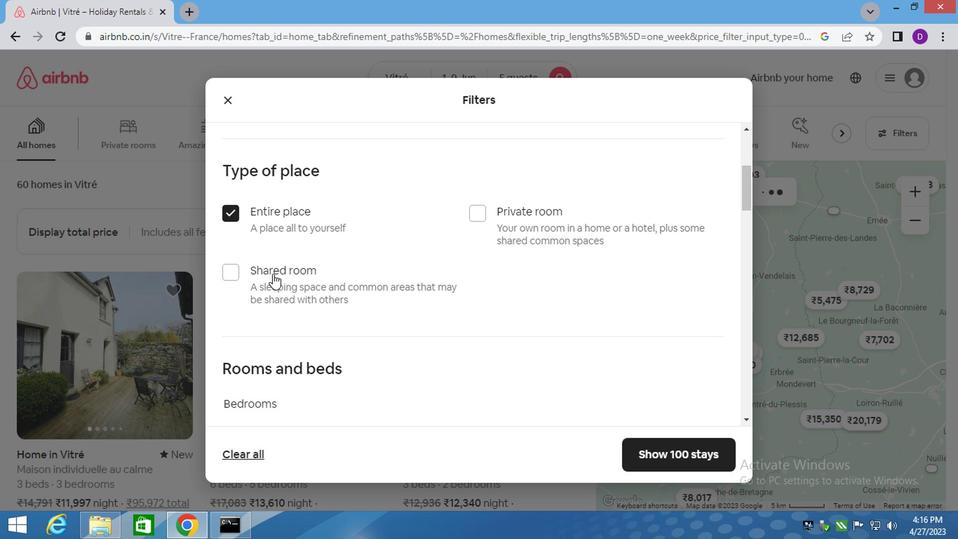 
Action: Mouse moved to (388, 167)
Screenshot: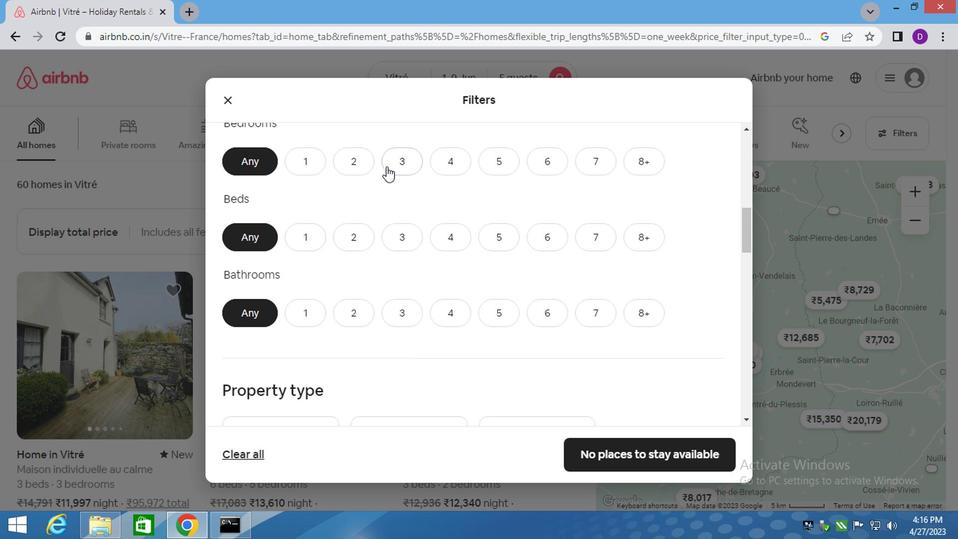 
Action: Mouse pressed left at (388, 167)
Screenshot: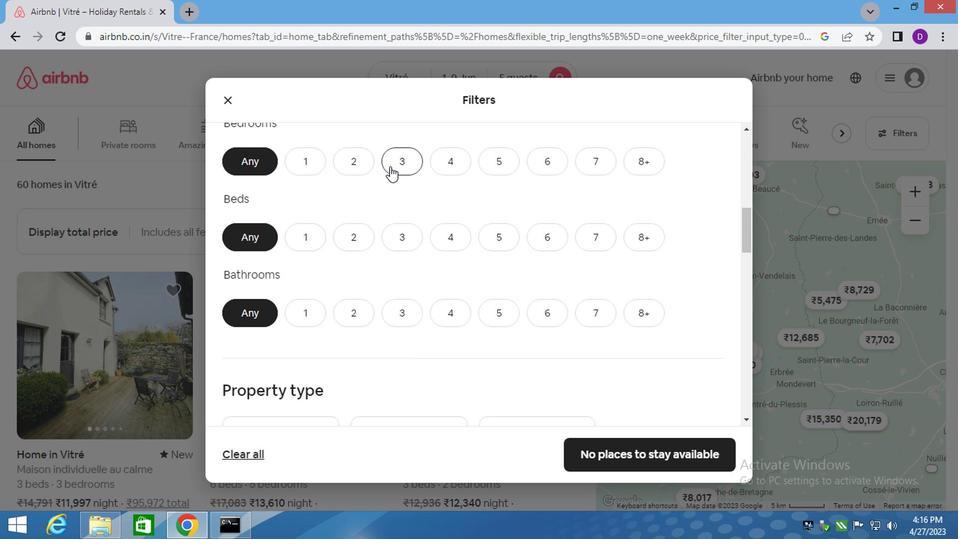 
Action: Mouse moved to (402, 250)
Screenshot: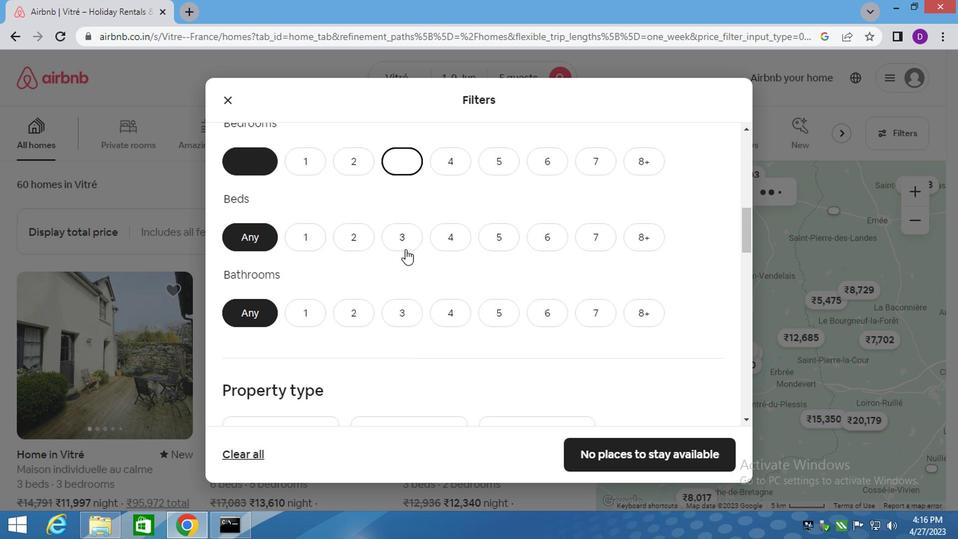 
Action: Mouse pressed left at (402, 250)
Screenshot: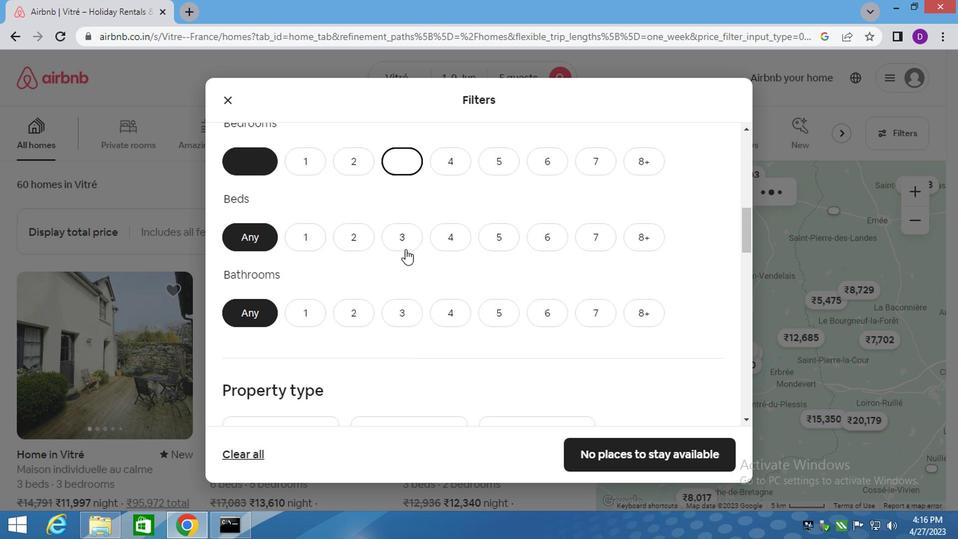 
Action: Mouse moved to (403, 244)
Screenshot: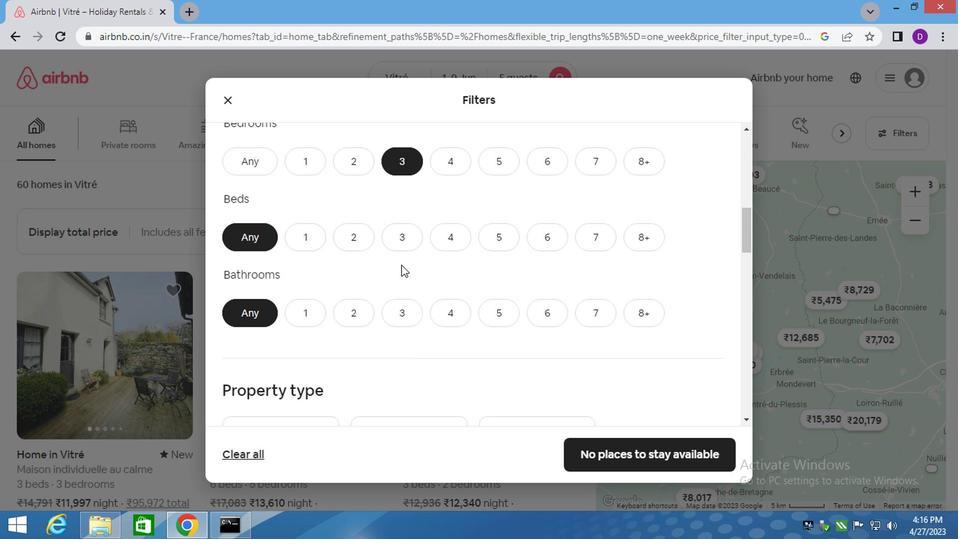 
Action: Mouse pressed left at (403, 244)
Screenshot: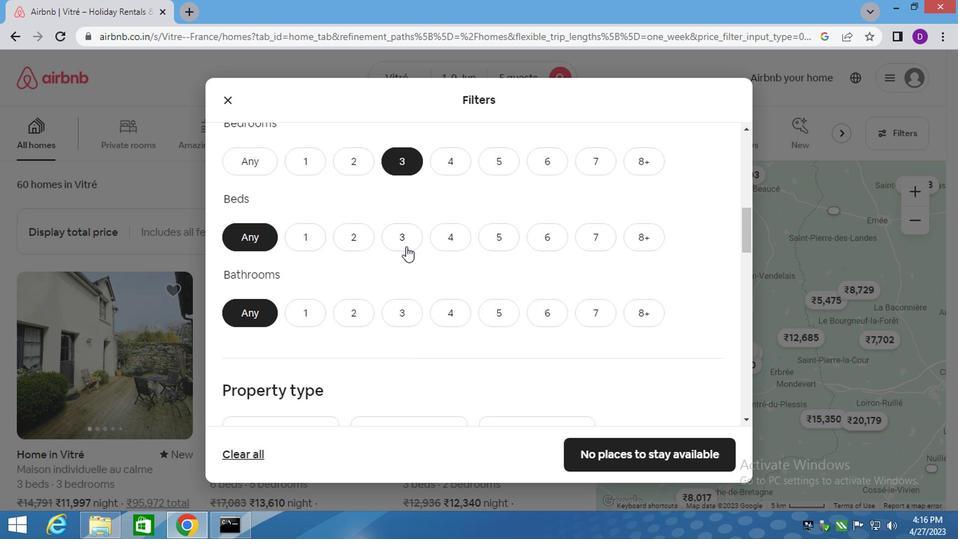 
Action: Mouse moved to (402, 302)
Screenshot: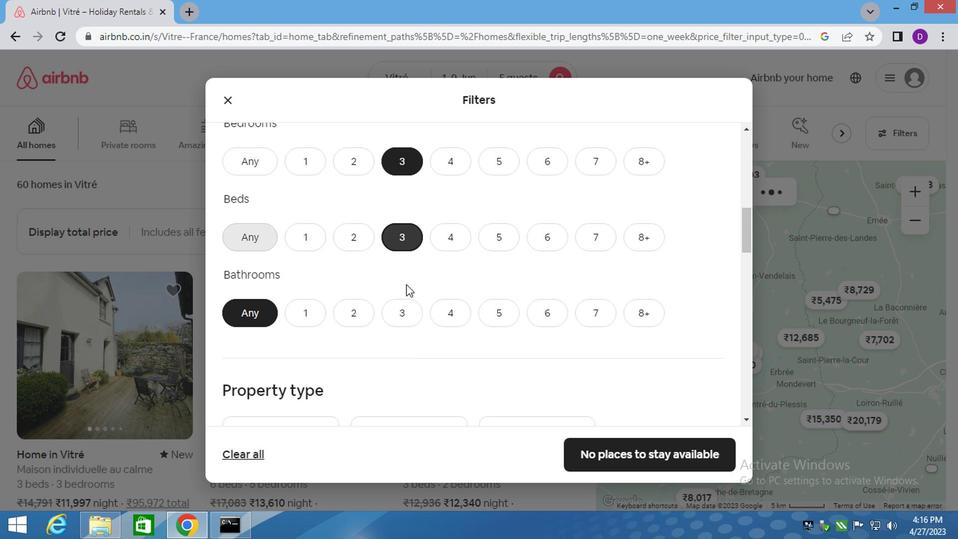 
Action: Mouse pressed left at (402, 302)
Screenshot: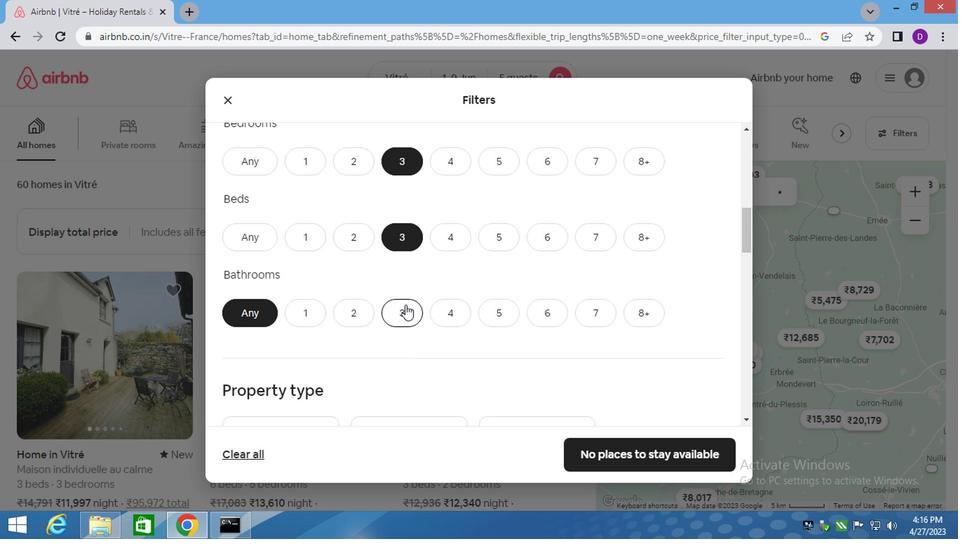 
Action: Mouse scrolled (402, 302) with delta (0, 0)
Screenshot: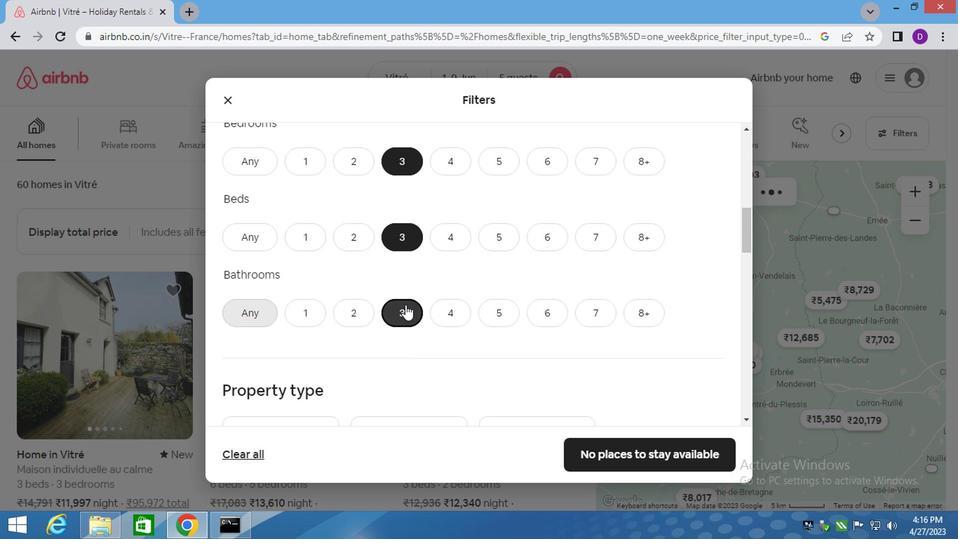 
Action: Mouse scrolled (402, 302) with delta (0, 0)
Screenshot: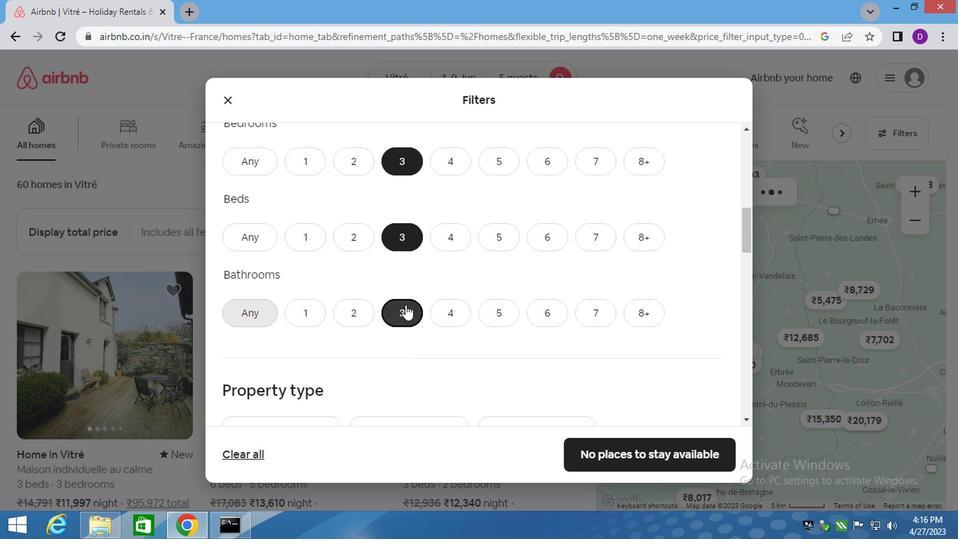 
Action: Mouse scrolled (402, 302) with delta (0, 0)
Screenshot: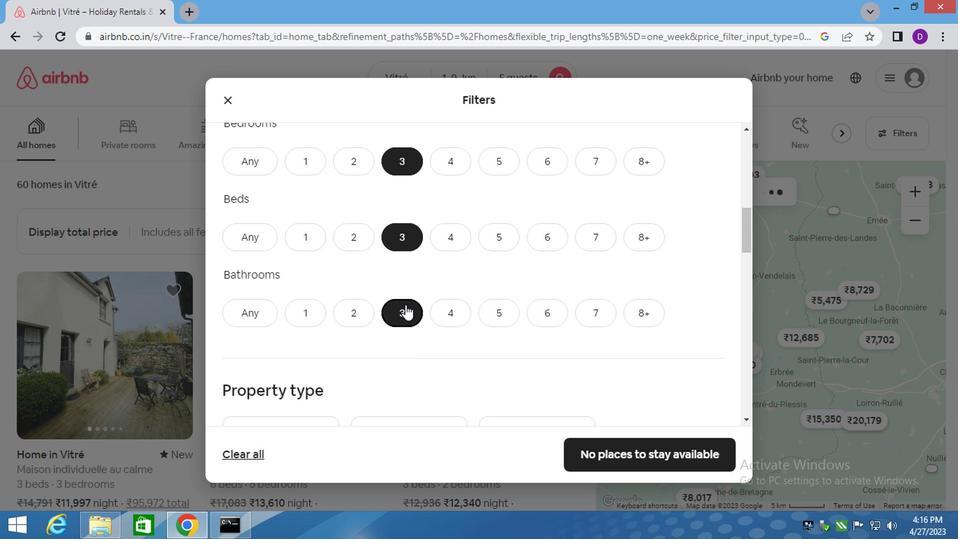 
Action: Mouse moved to (316, 264)
Screenshot: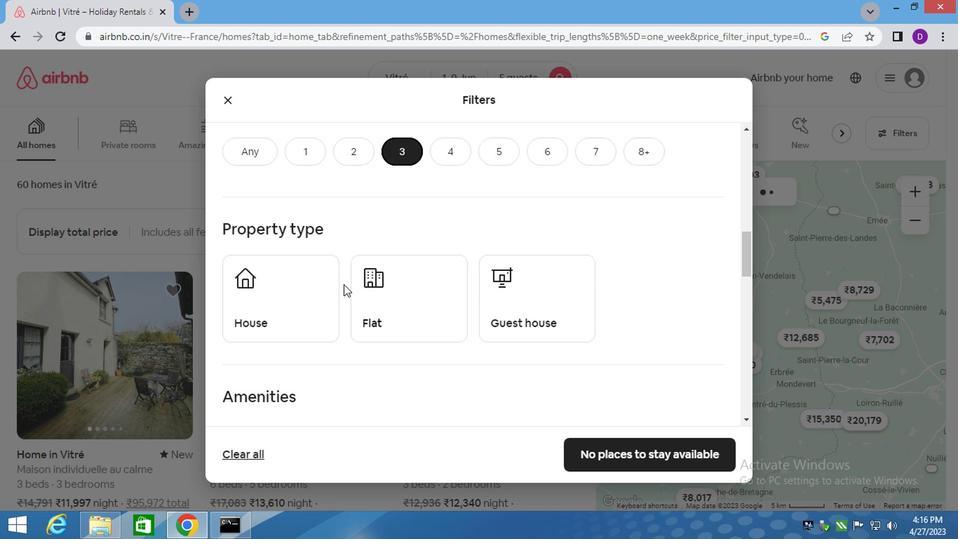 
Action: Mouse pressed left at (316, 264)
Screenshot: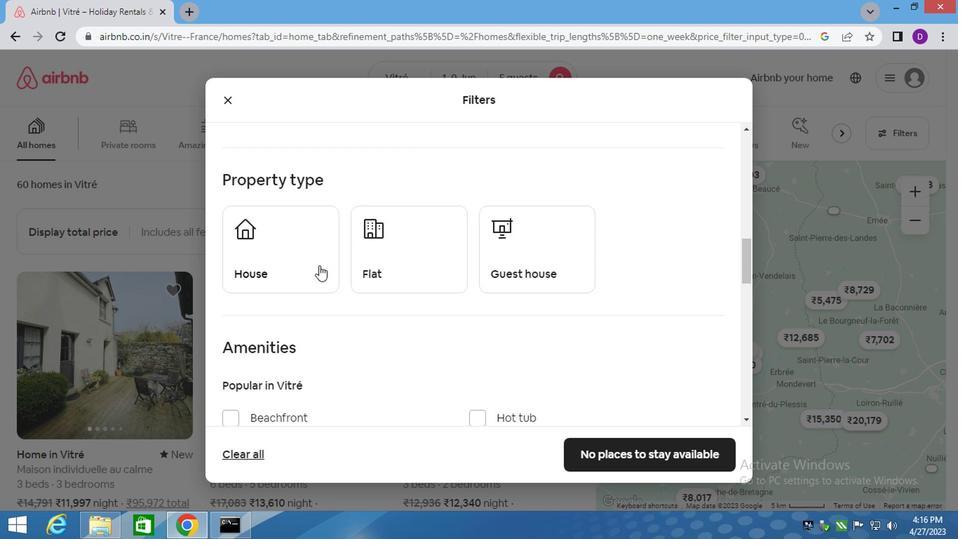 
Action: Mouse moved to (411, 259)
Screenshot: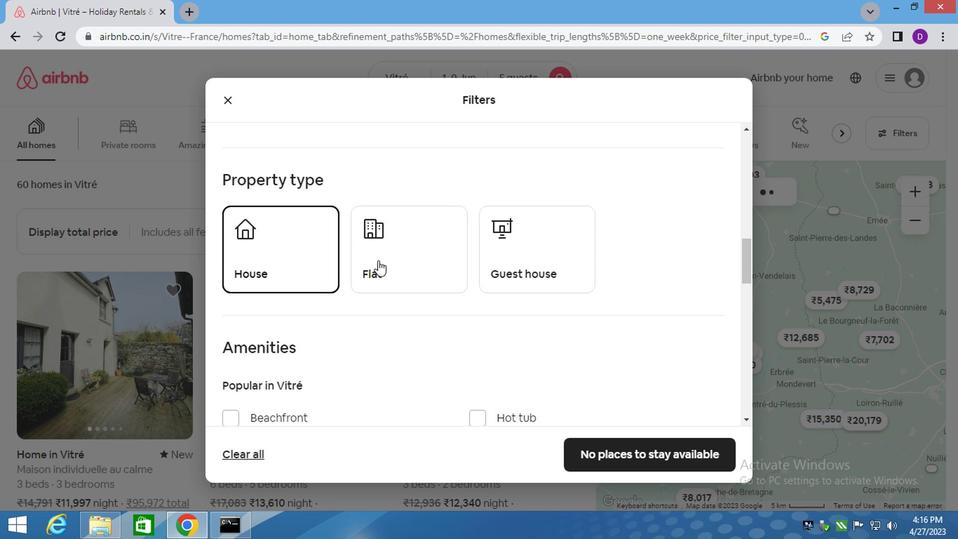 
Action: Mouse pressed left at (411, 259)
Screenshot: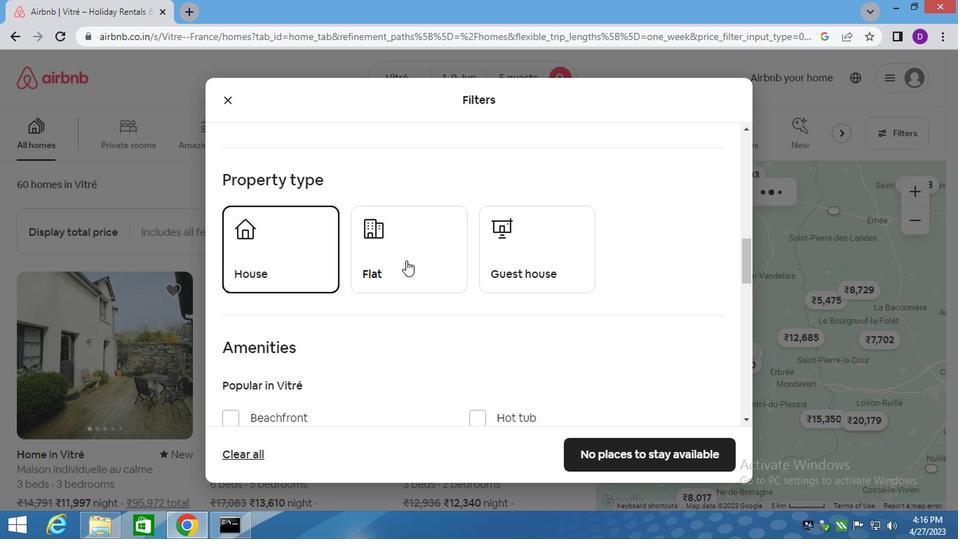 
Action: Mouse moved to (499, 259)
Screenshot: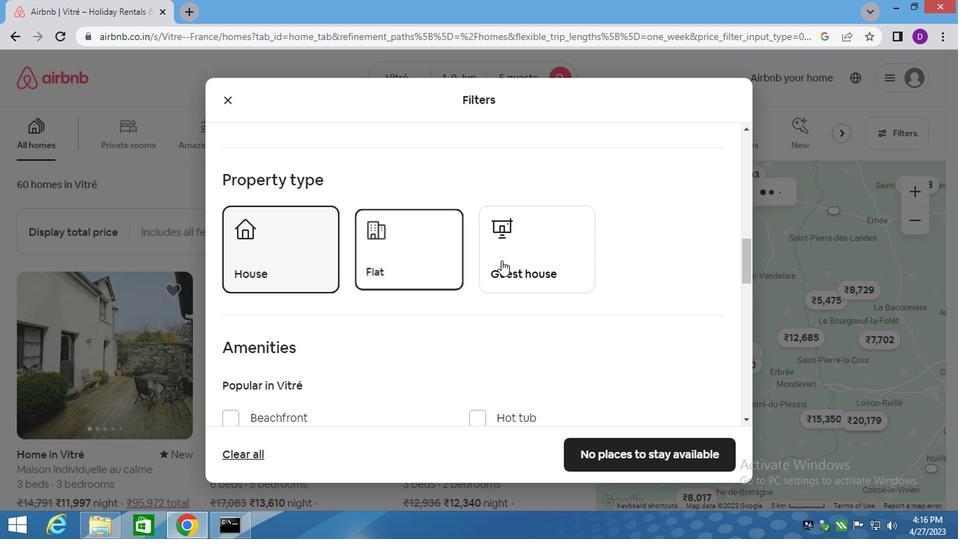 
Action: Mouse pressed left at (499, 259)
Screenshot: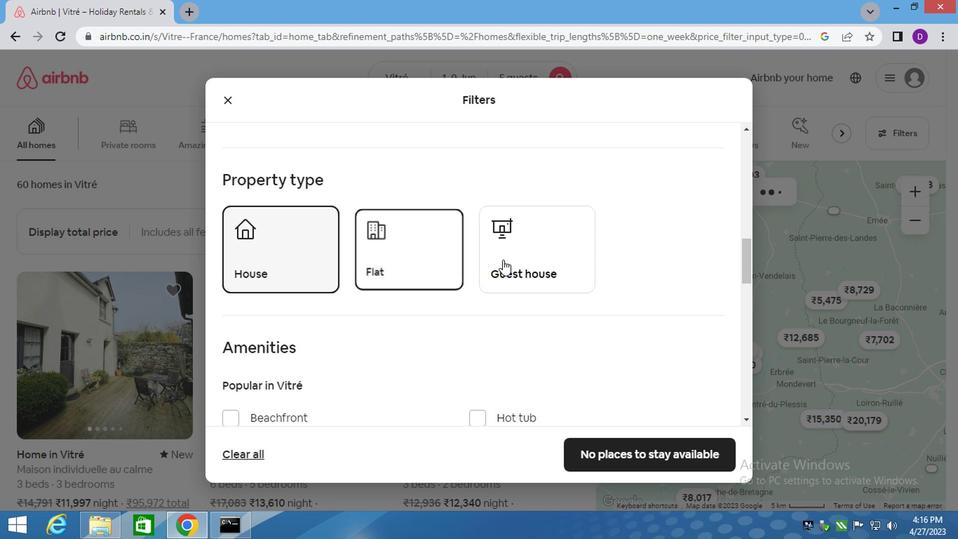 
Action: Mouse moved to (439, 305)
Screenshot: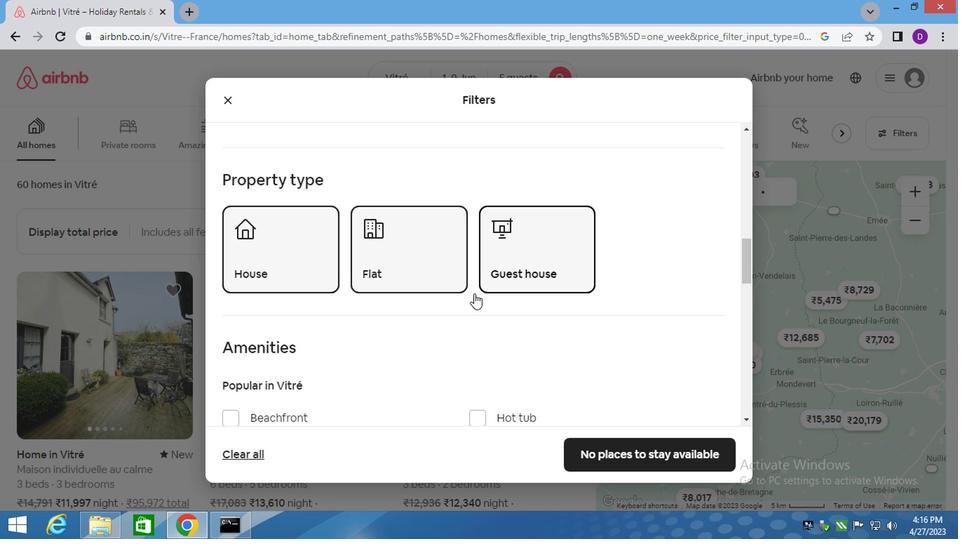 
Action: Mouse scrolled (439, 304) with delta (0, 0)
Screenshot: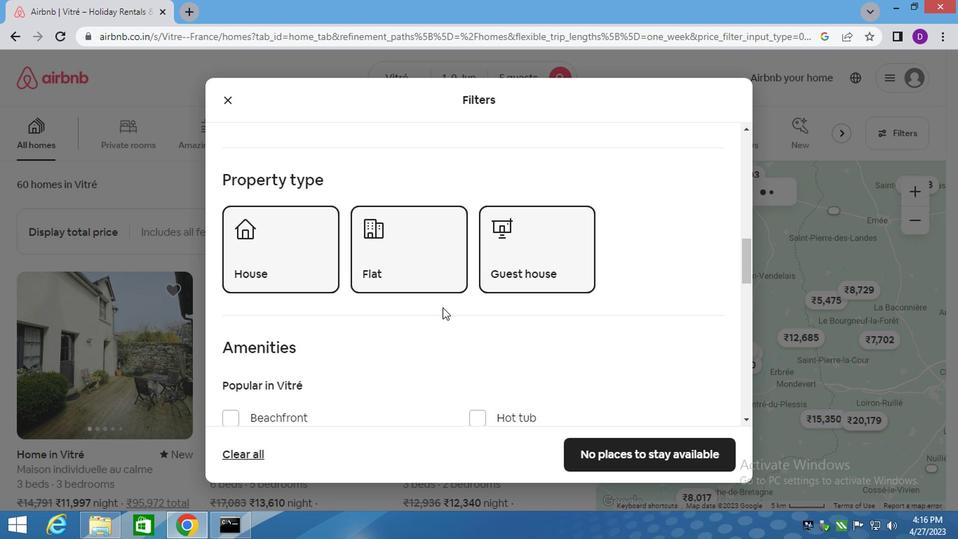 
Action: Mouse scrolled (439, 304) with delta (0, 0)
Screenshot: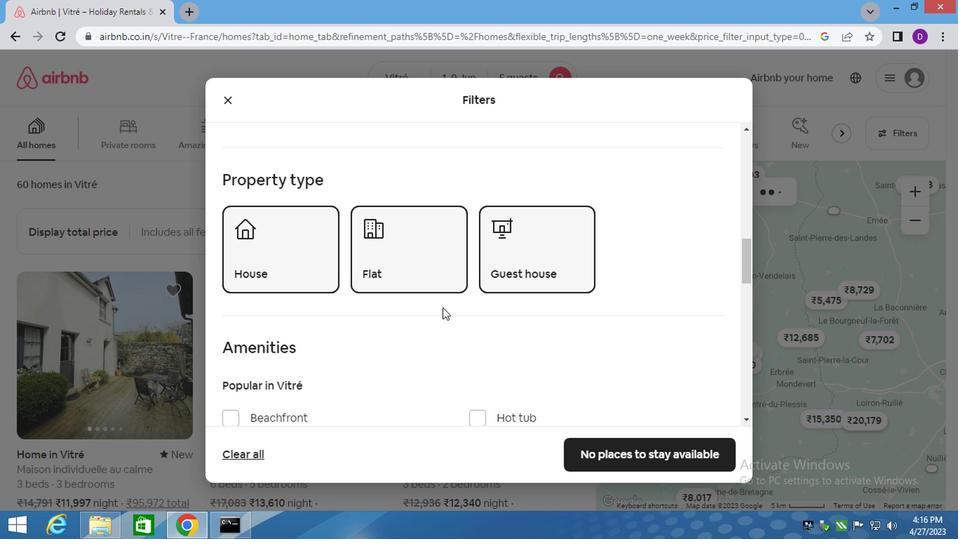 
Action: Mouse scrolled (439, 304) with delta (0, 0)
Screenshot: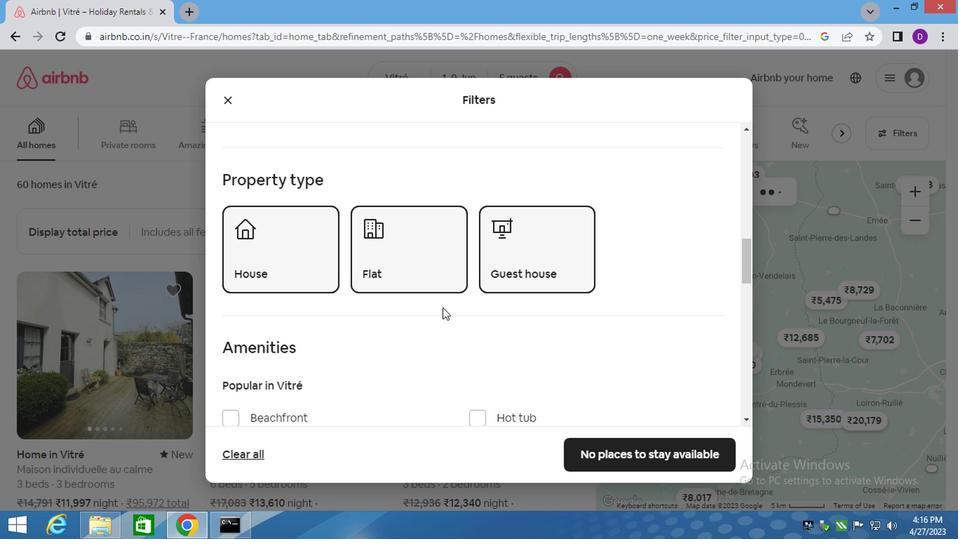 
Action: Mouse moved to (438, 306)
Screenshot: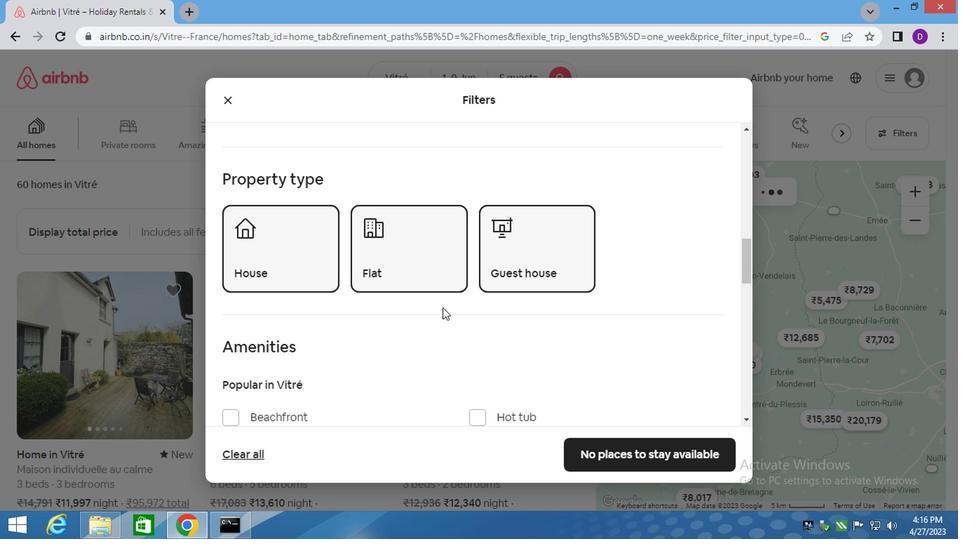 
Action: Mouse scrolled (438, 305) with delta (0, 0)
Screenshot: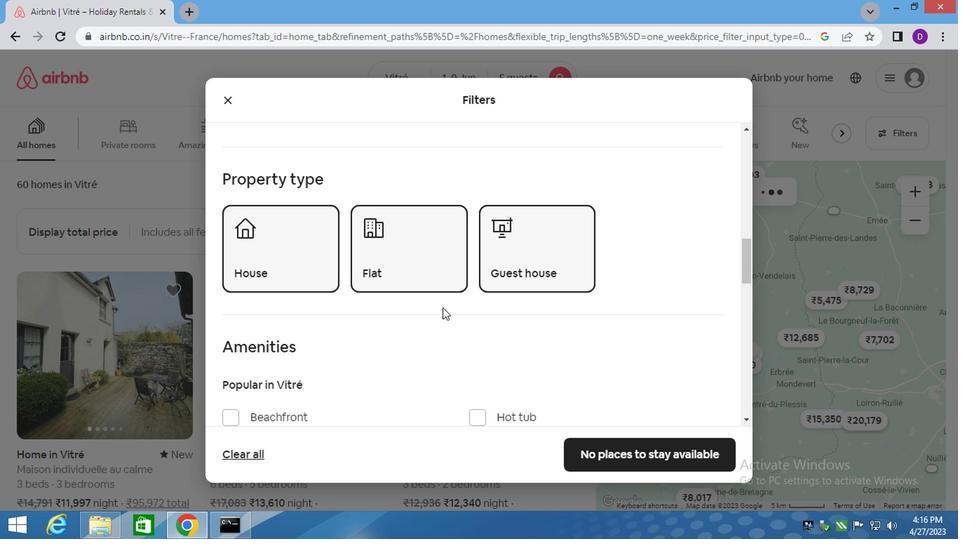 
Action: Mouse moved to (509, 275)
Screenshot: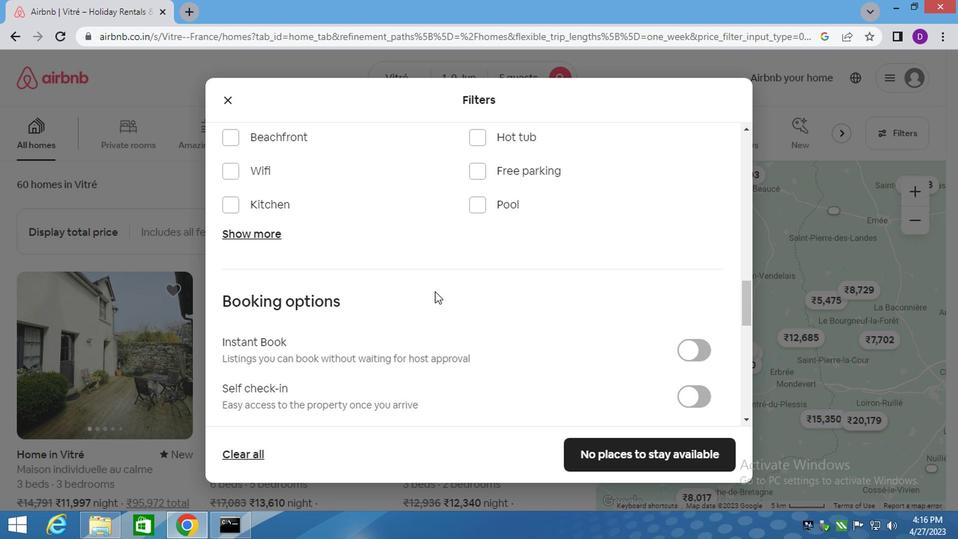 
Action: Mouse scrolled (508, 274) with delta (0, 0)
Screenshot: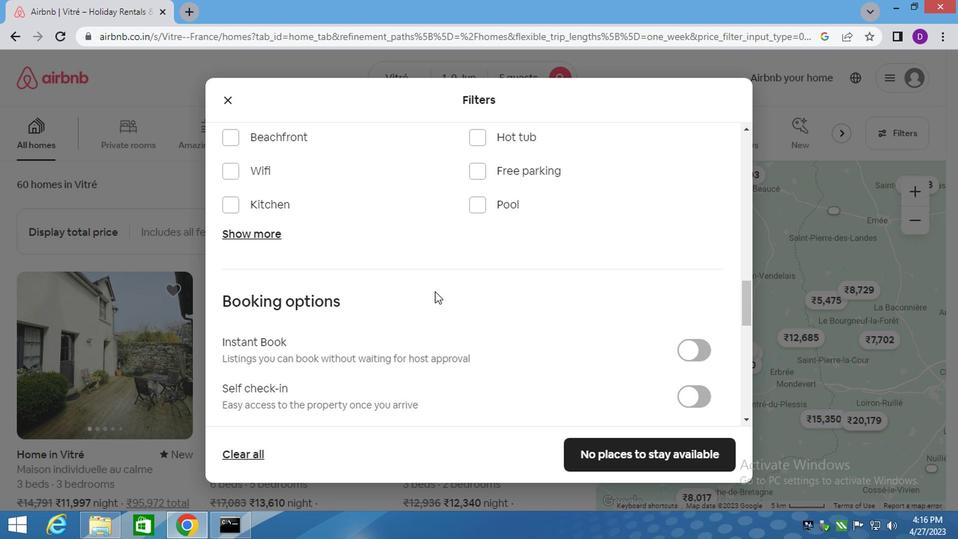 
Action: Mouse moved to (510, 275)
Screenshot: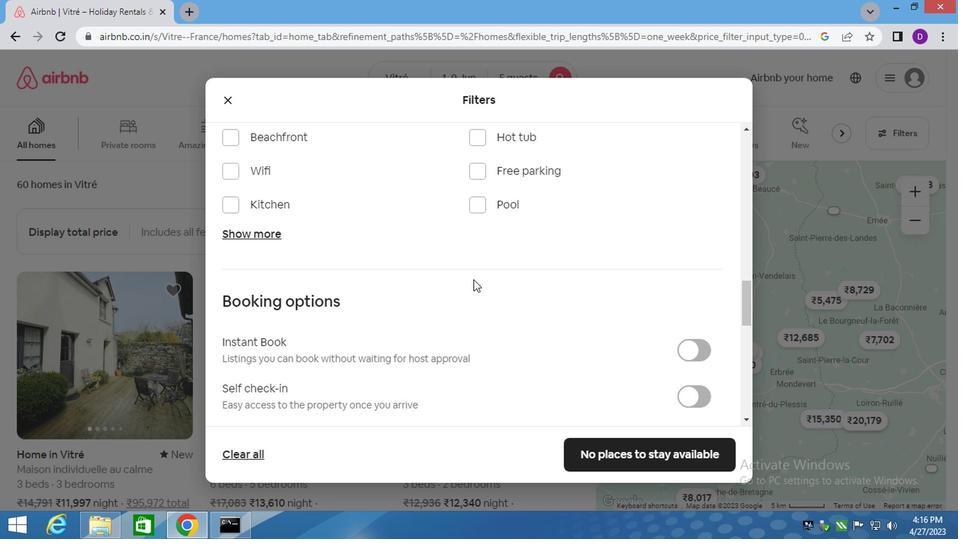 
Action: Mouse scrolled (510, 274) with delta (0, 0)
Screenshot: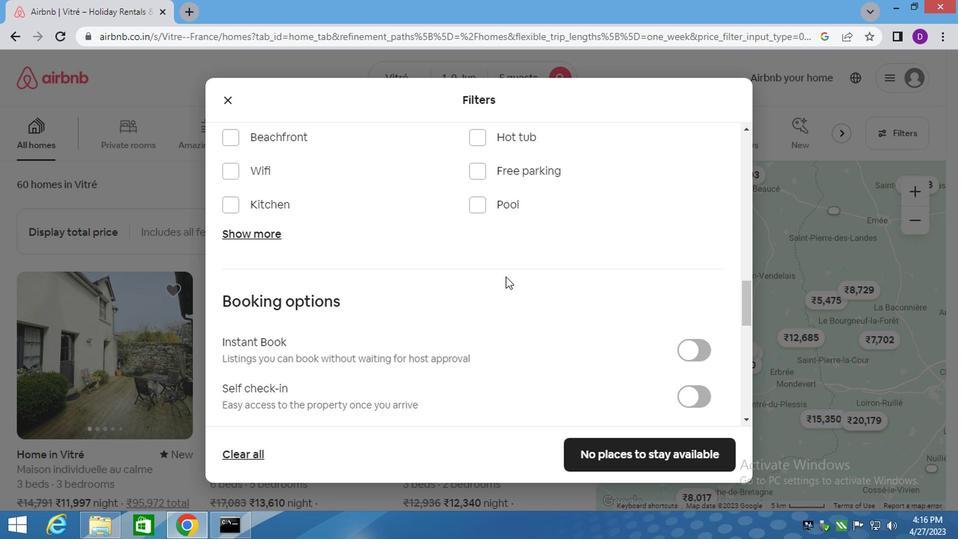 
Action: Mouse moved to (617, 287)
Screenshot: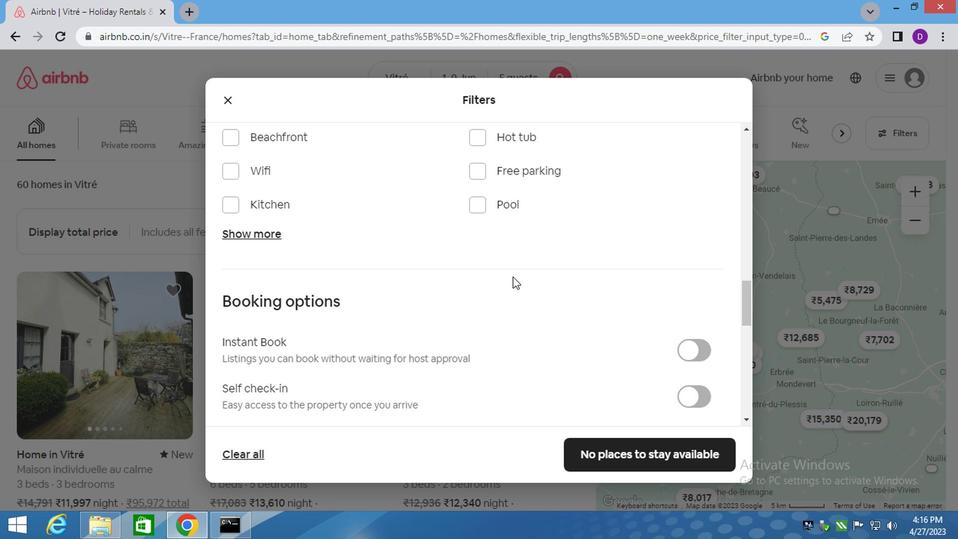 
Action: Mouse scrolled (522, 274) with delta (0, 0)
Screenshot: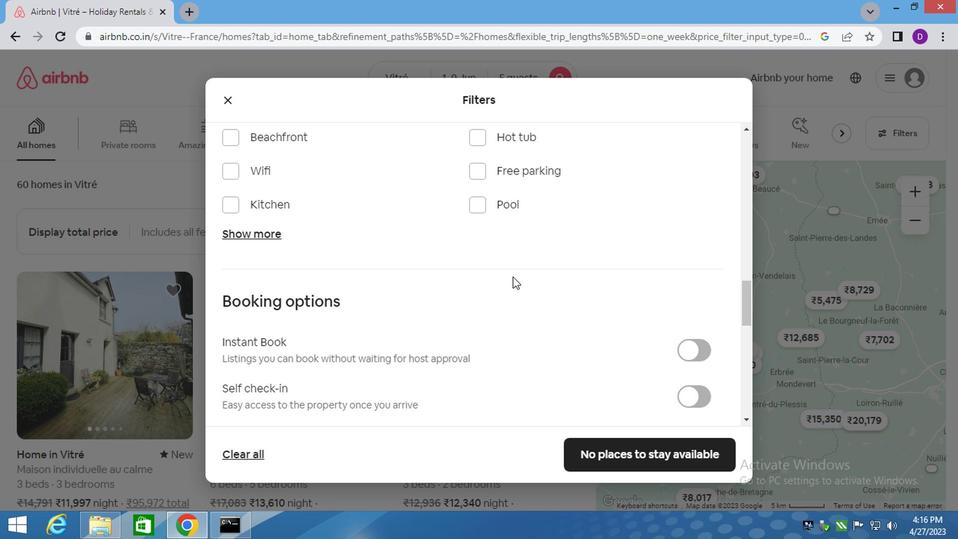 
Action: Mouse moved to (696, 188)
Screenshot: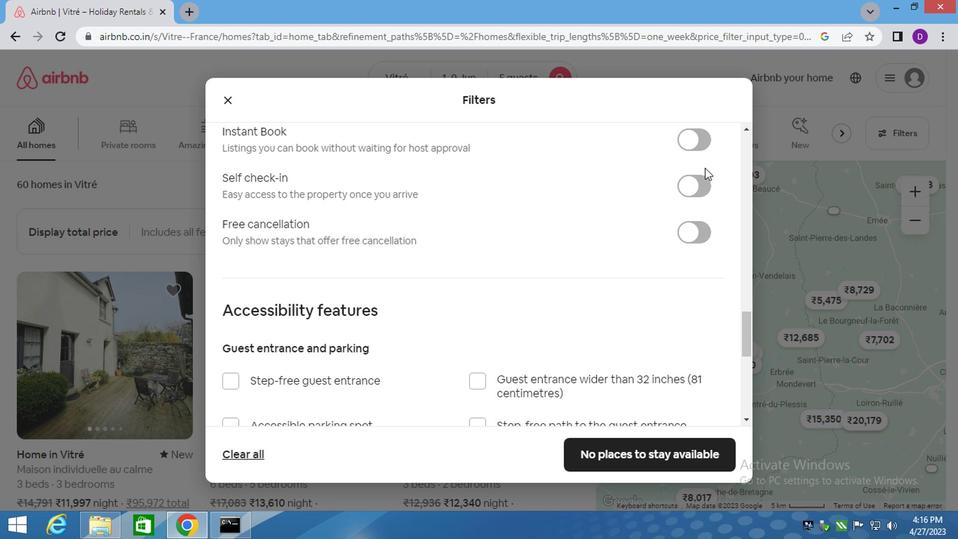 
Action: Mouse pressed left at (696, 188)
Screenshot: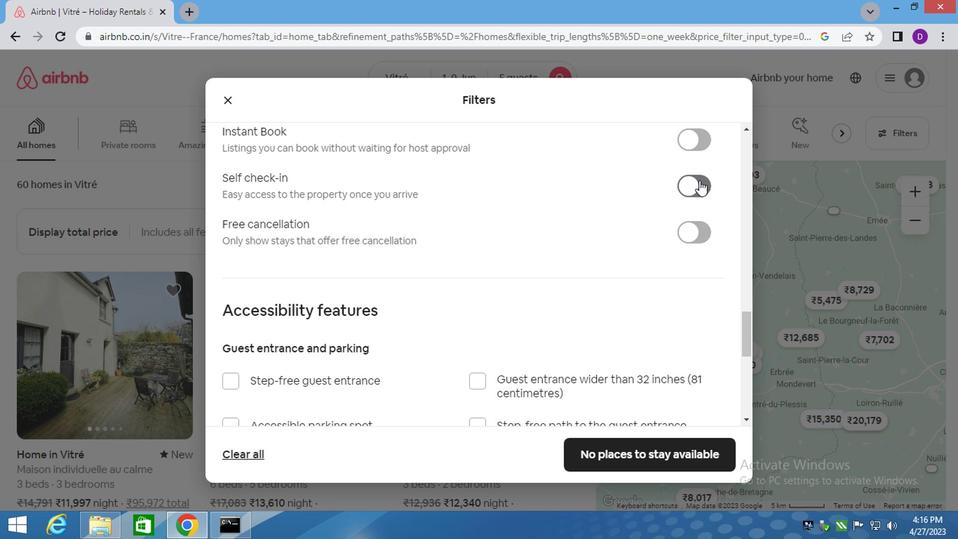 
Action: Mouse moved to (653, 451)
Screenshot: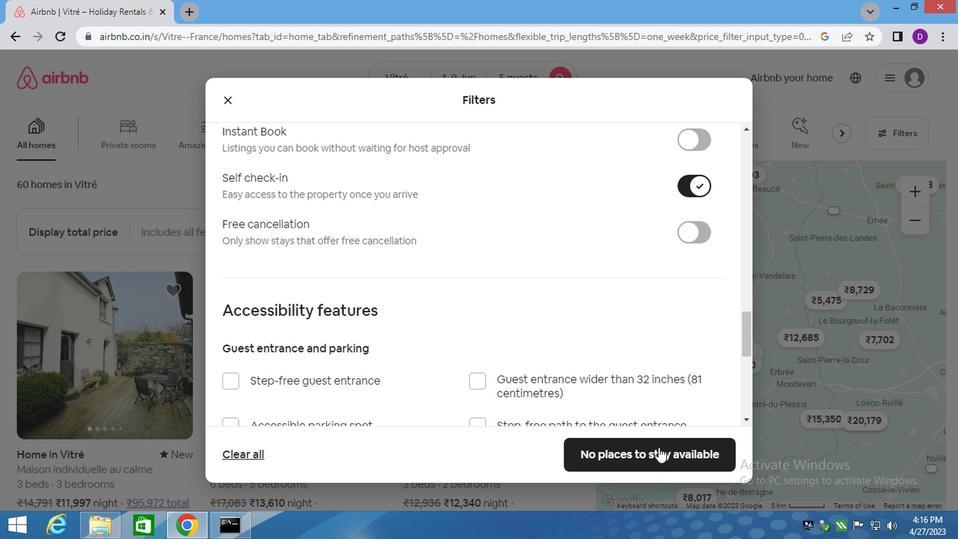 
Action: Mouse pressed left at (653, 451)
Screenshot: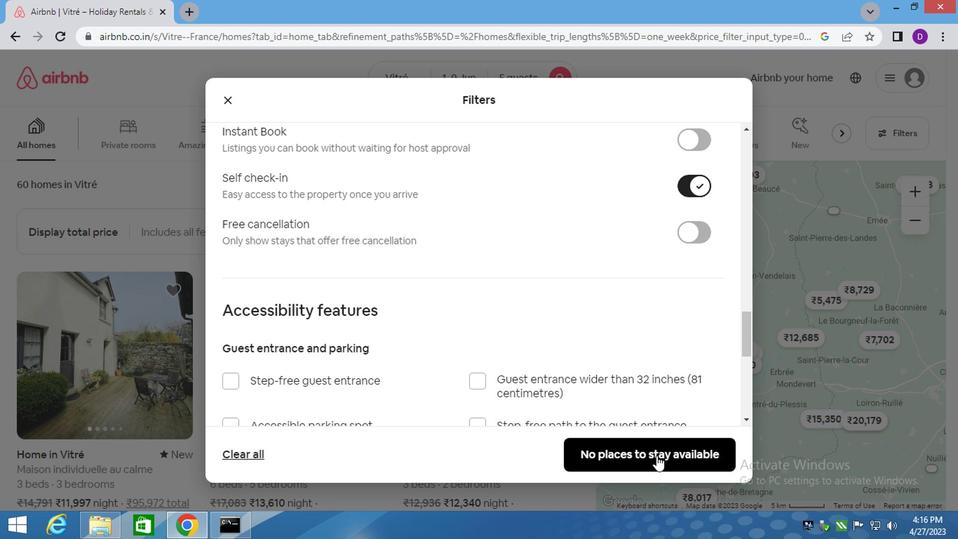 
Action: Mouse moved to (313, 530)
Screenshot: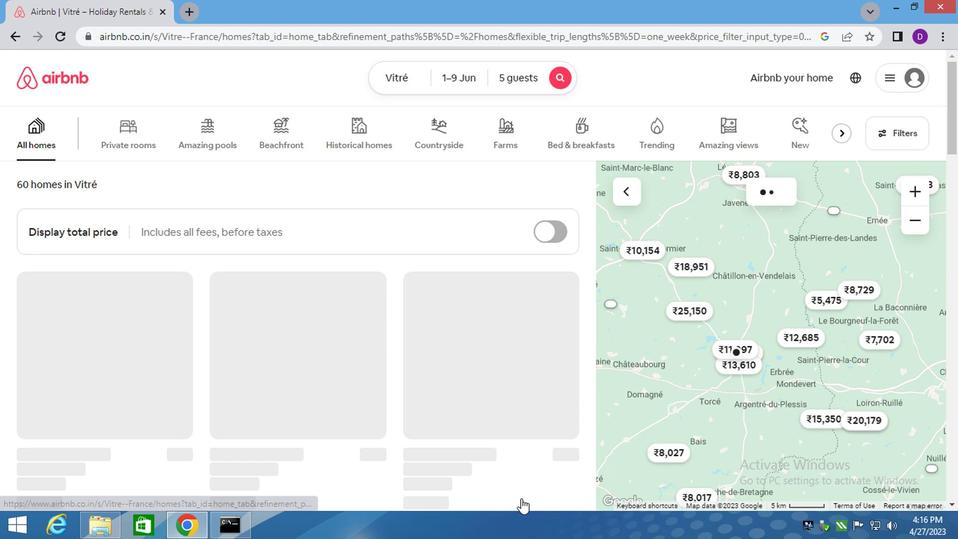 
